 Task: Look for space in Baden, Switzerland from 1st July, 2023 to 8th July, 2023 for 2 adults, 1 child in price range Rs.15000 to Rs.20000. Place can be entire place with 1  bedroom having 1 bed and 1 bathroom. Property type can be house, flat, guest house, hotel. Amenities needed are: washing machine. Booking option can be shelf check-in. Required host language is English.
Action: Mouse moved to (418, 105)
Screenshot: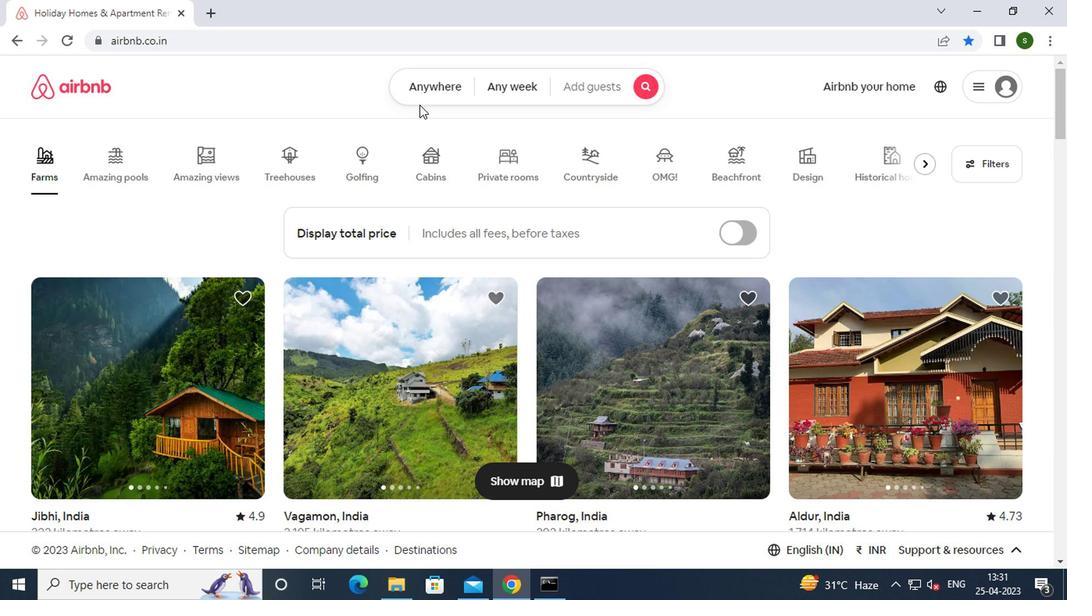 
Action: Mouse pressed left at (418, 105)
Screenshot: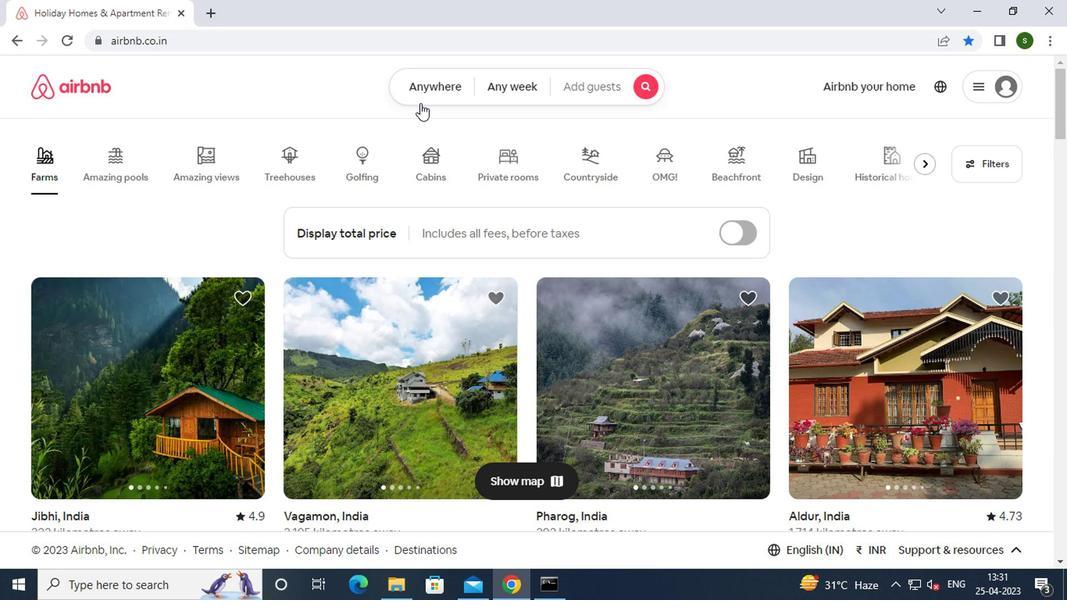 
Action: Mouse moved to (315, 151)
Screenshot: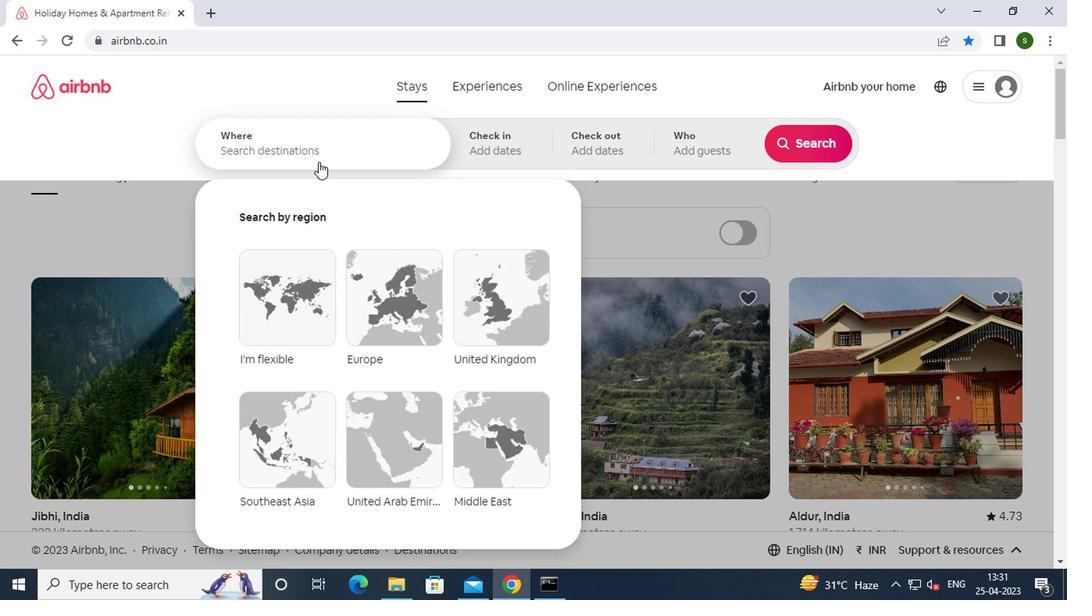 
Action: Mouse pressed left at (315, 151)
Screenshot: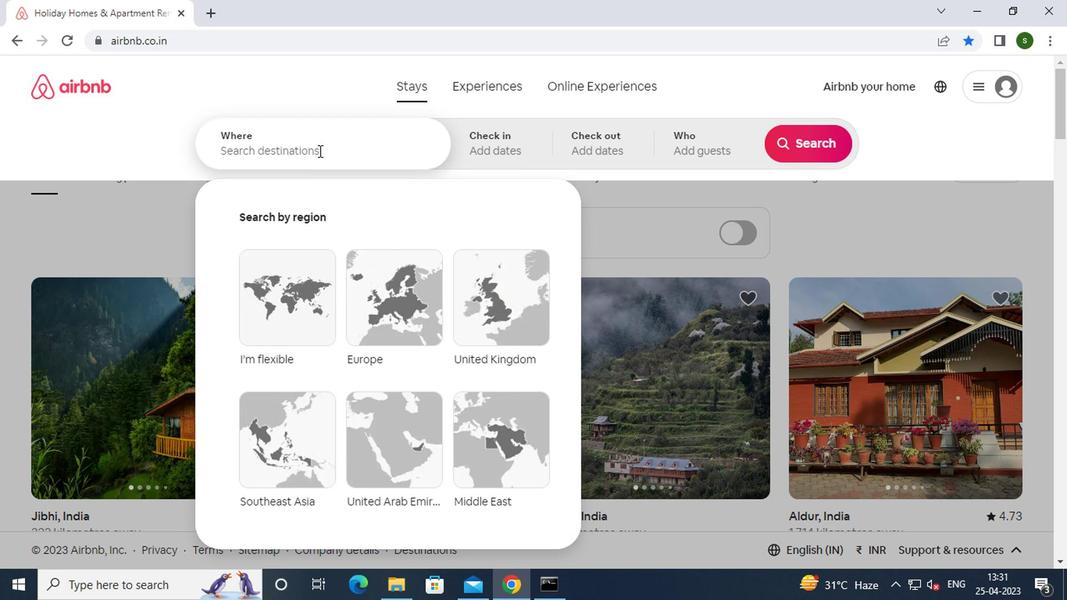 
Action: Key pressed b<Key.caps_lock>aden
Screenshot: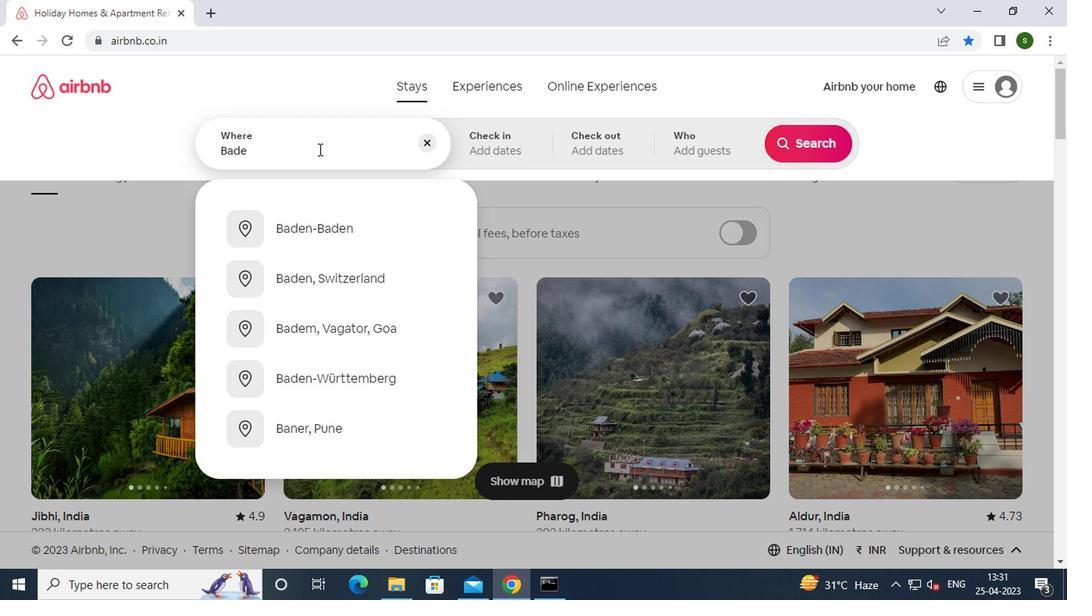 
Action: Mouse moved to (333, 269)
Screenshot: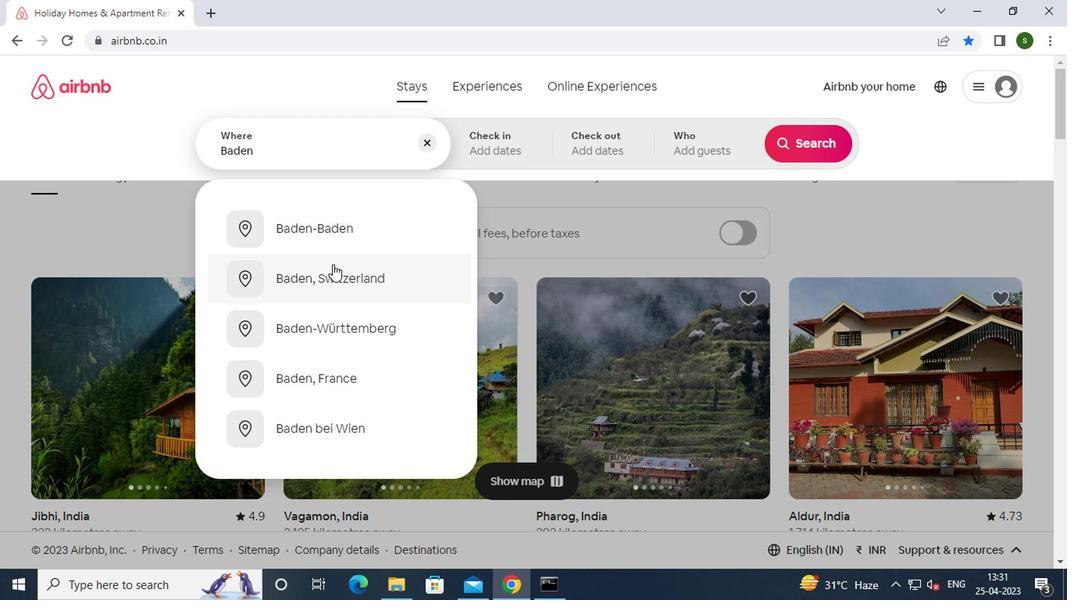 
Action: Mouse pressed left at (333, 269)
Screenshot: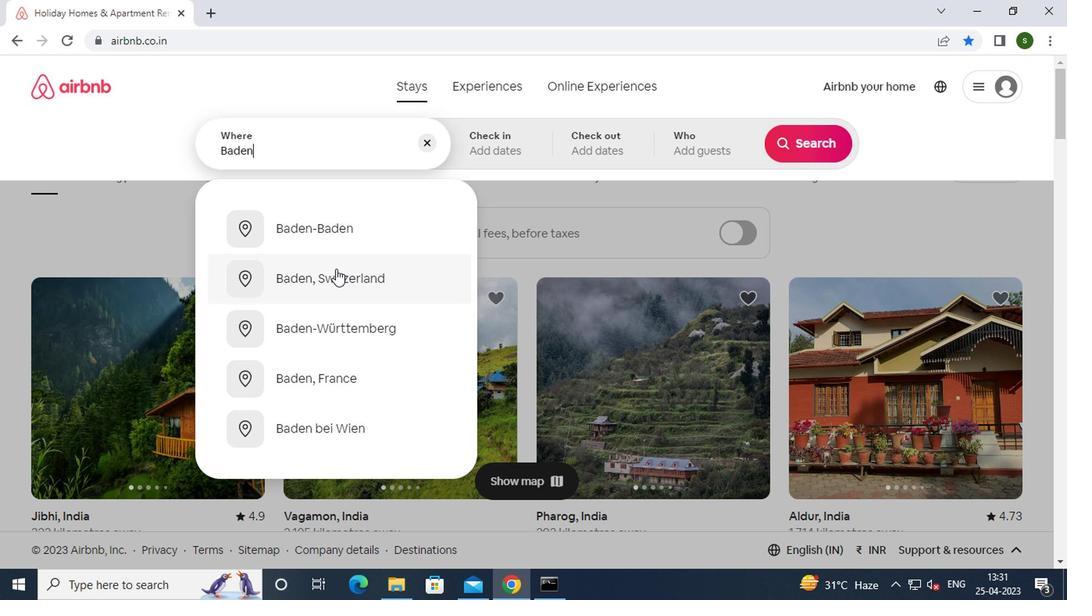 
Action: Mouse moved to (791, 265)
Screenshot: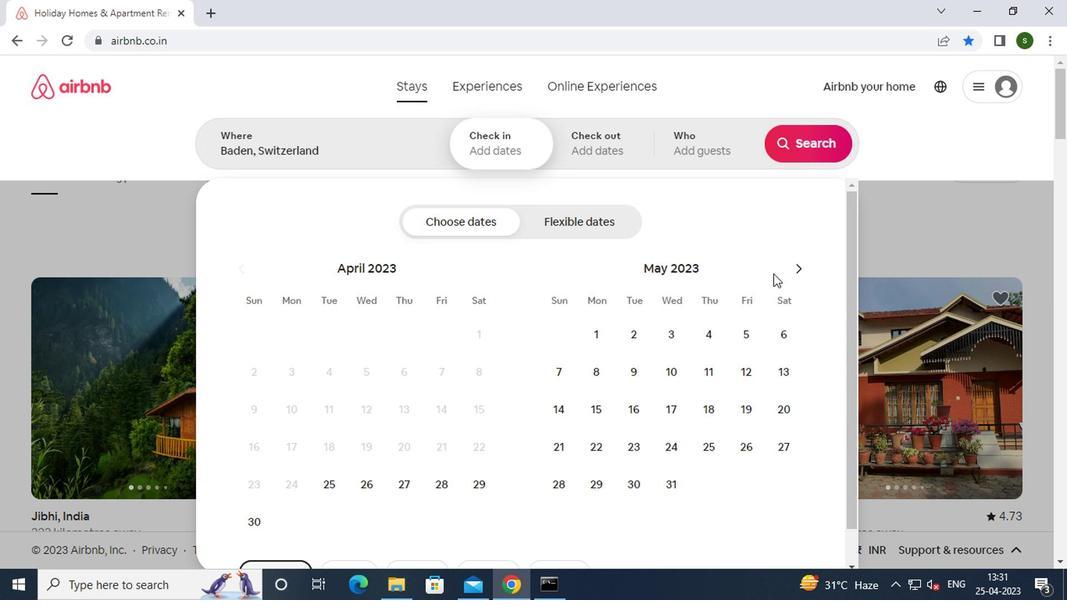 
Action: Mouse pressed left at (791, 265)
Screenshot: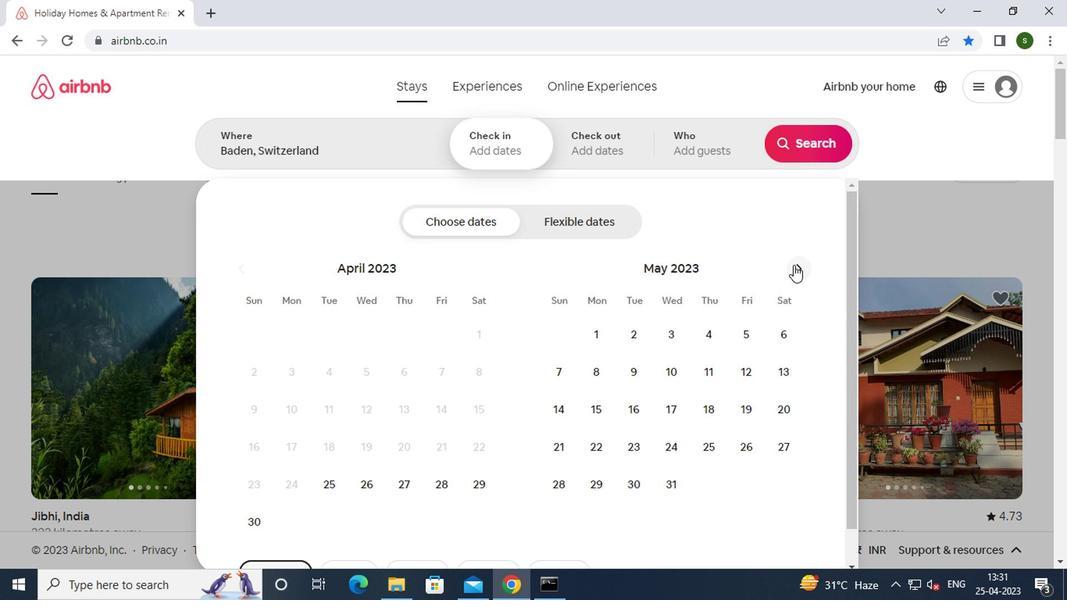 
Action: Mouse pressed left at (791, 265)
Screenshot: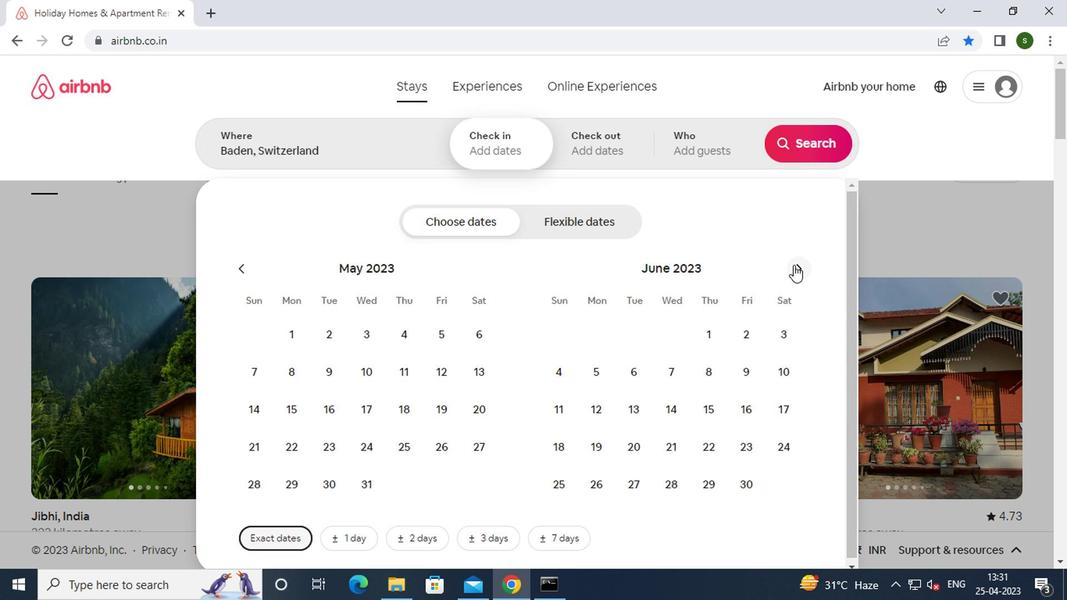 
Action: Mouse moved to (775, 330)
Screenshot: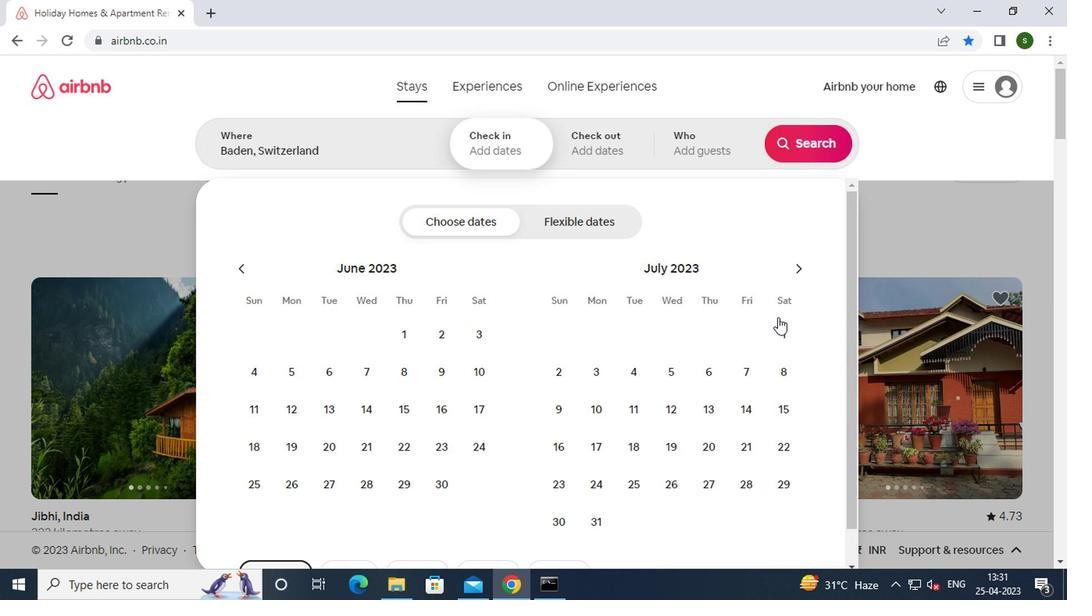 
Action: Mouse pressed left at (775, 330)
Screenshot: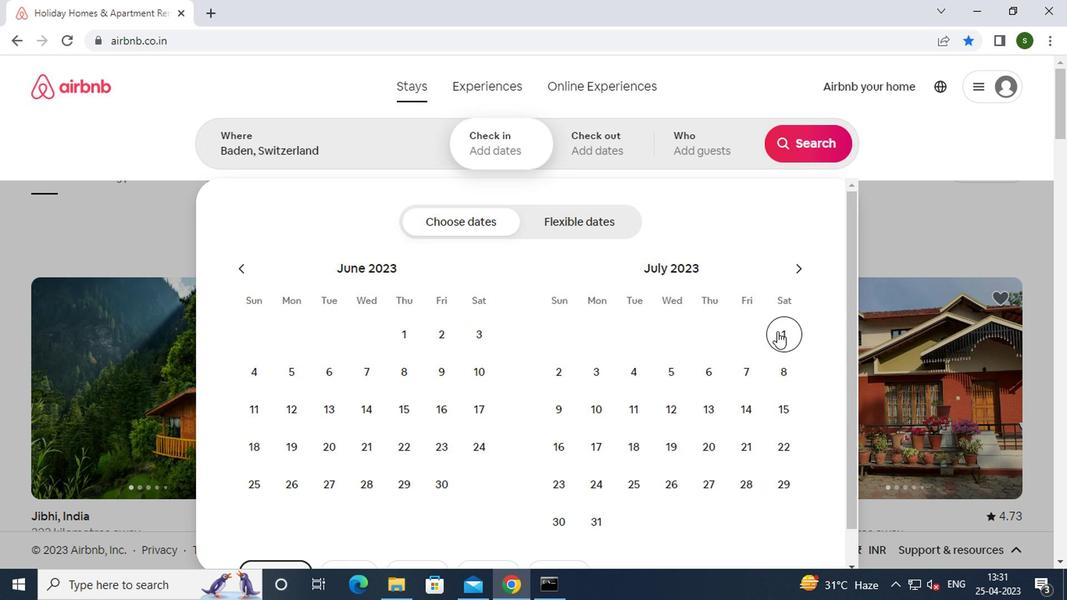 
Action: Mouse moved to (775, 360)
Screenshot: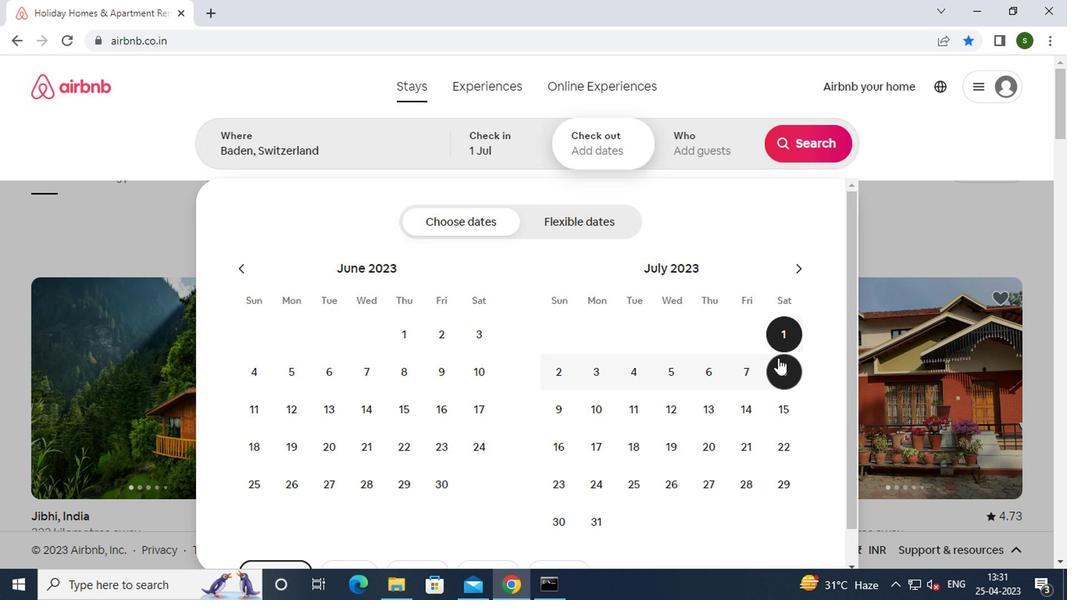 
Action: Mouse pressed left at (775, 360)
Screenshot: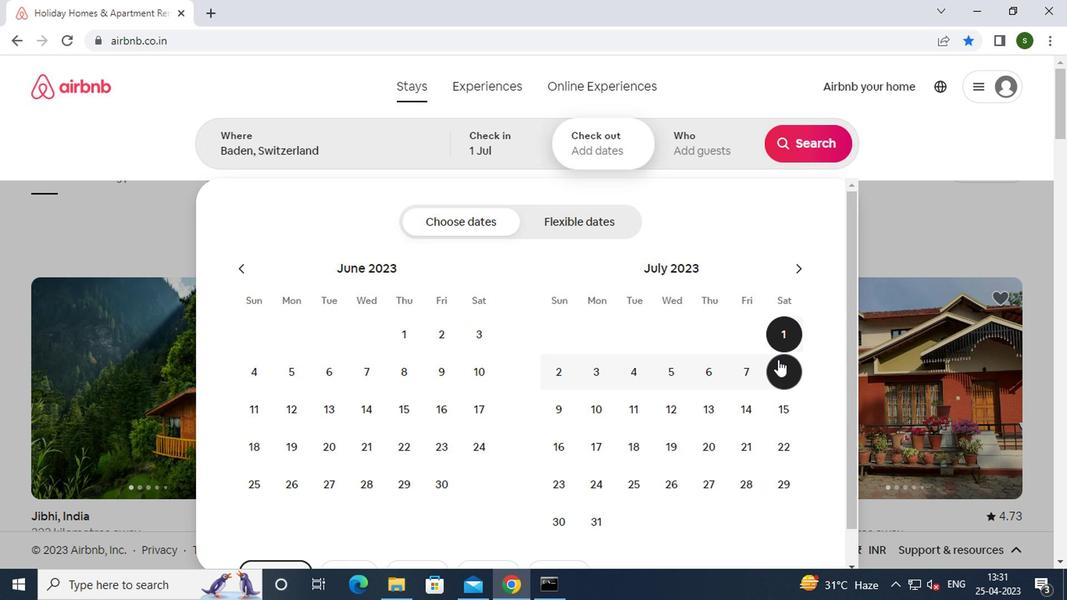 
Action: Mouse moved to (705, 161)
Screenshot: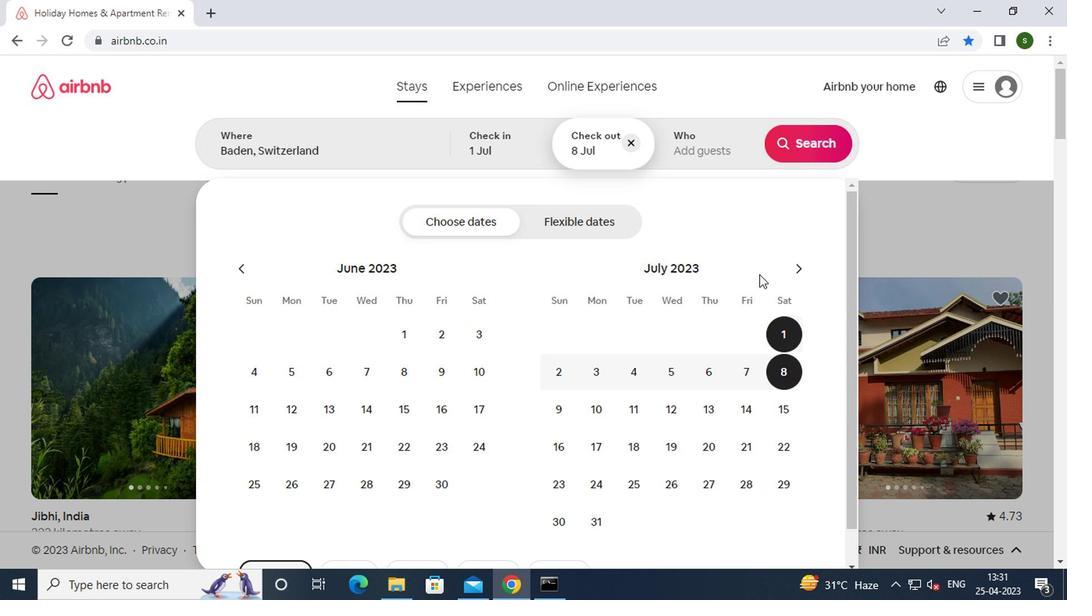 
Action: Mouse pressed left at (705, 161)
Screenshot: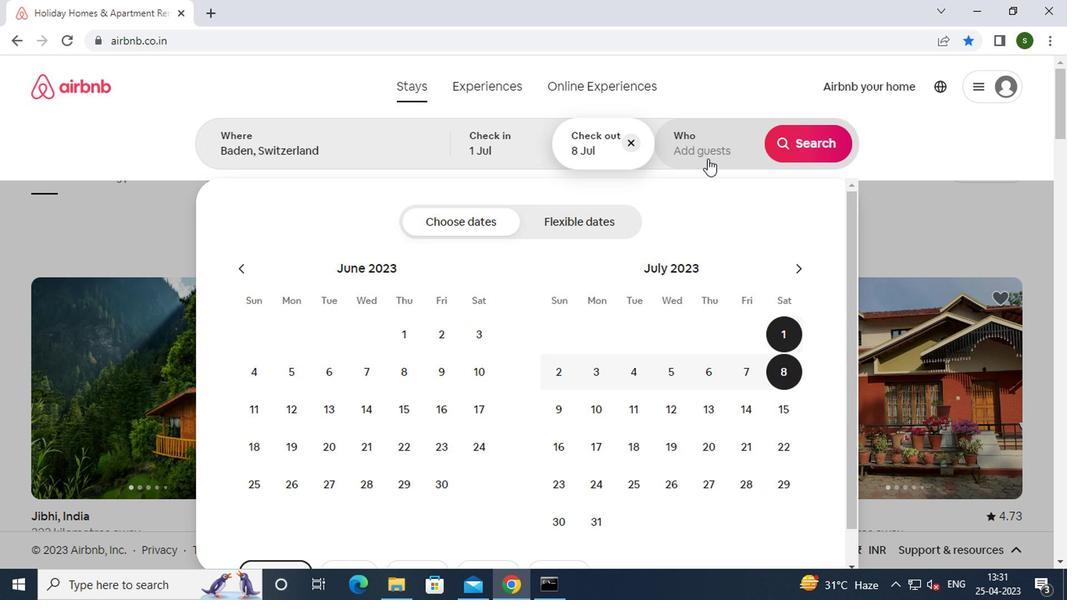 
Action: Mouse moved to (808, 224)
Screenshot: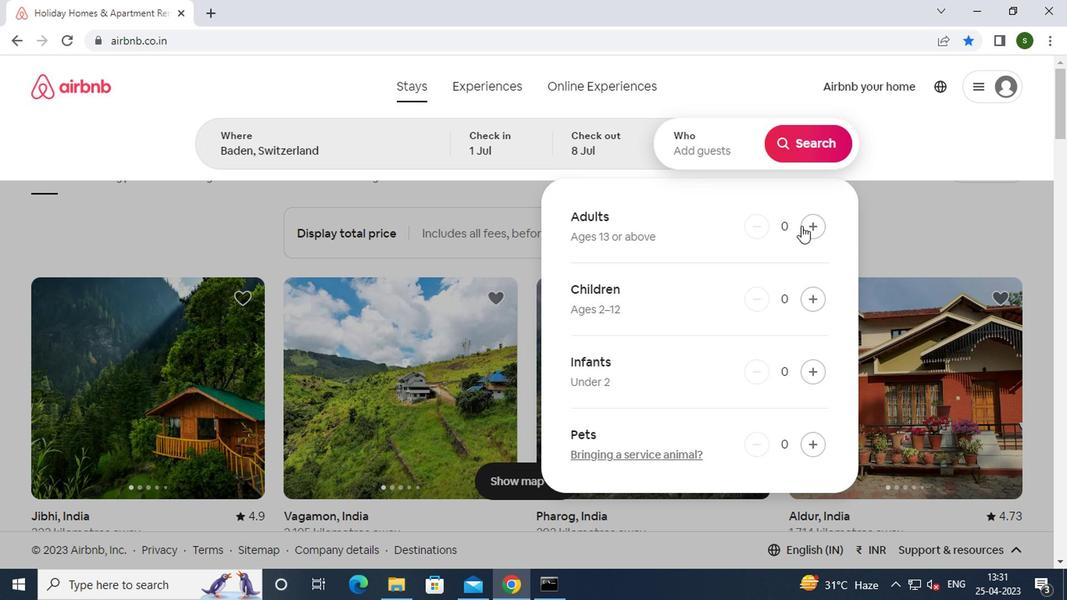 
Action: Mouse pressed left at (808, 224)
Screenshot: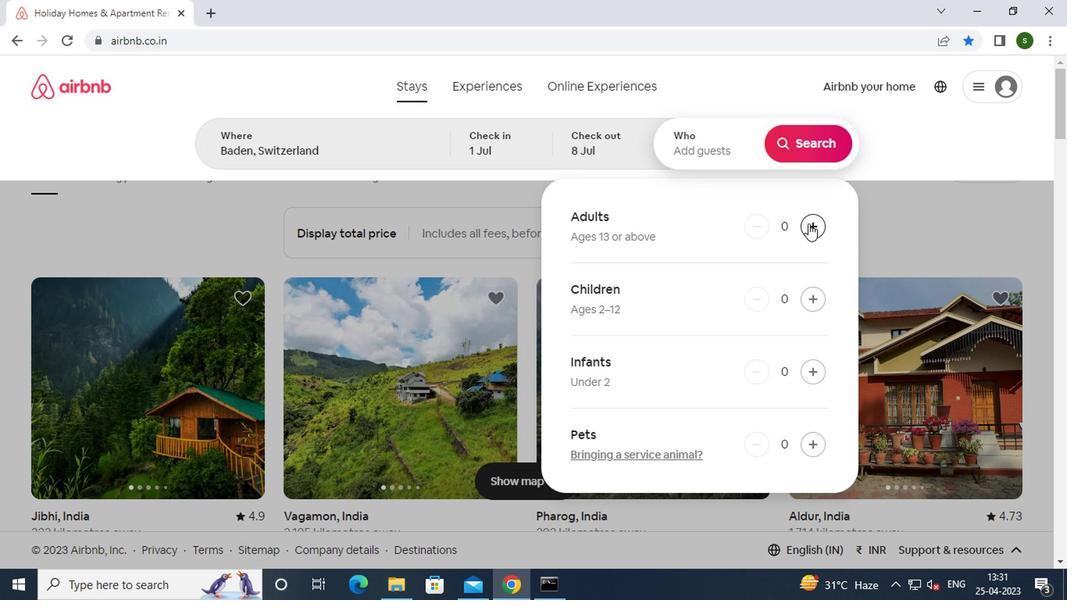 
Action: Mouse pressed left at (808, 224)
Screenshot: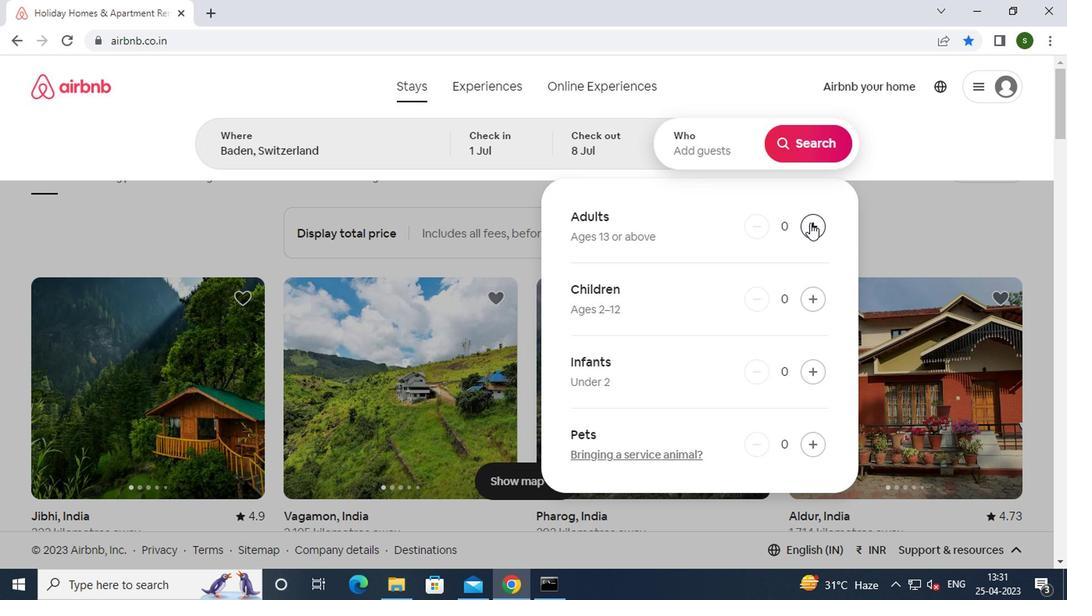
Action: Mouse moved to (816, 300)
Screenshot: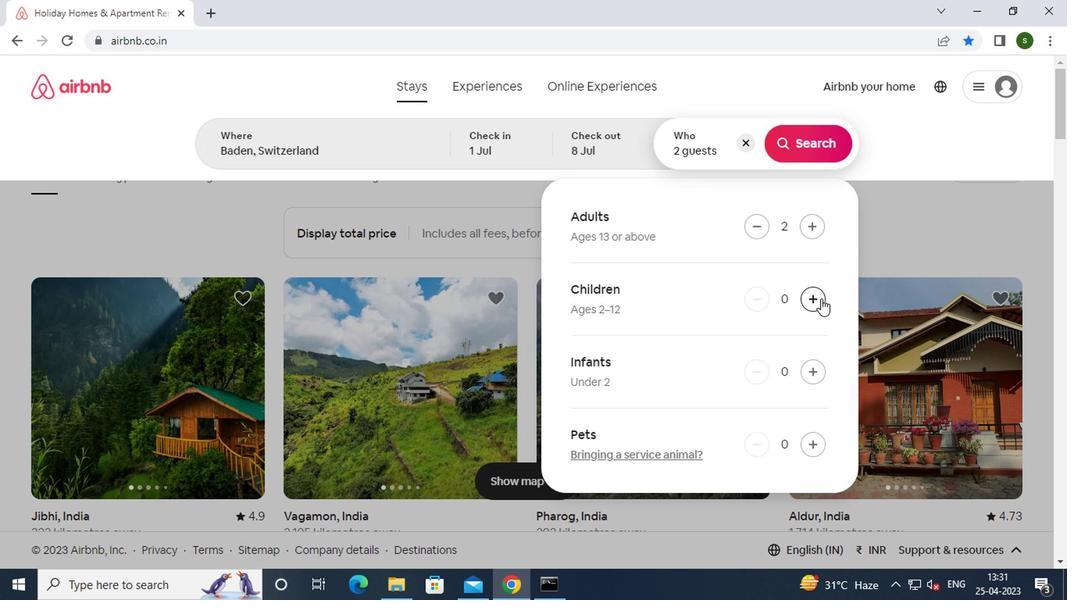 
Action: Mouse pressed left at (816, 300)
Screenshot: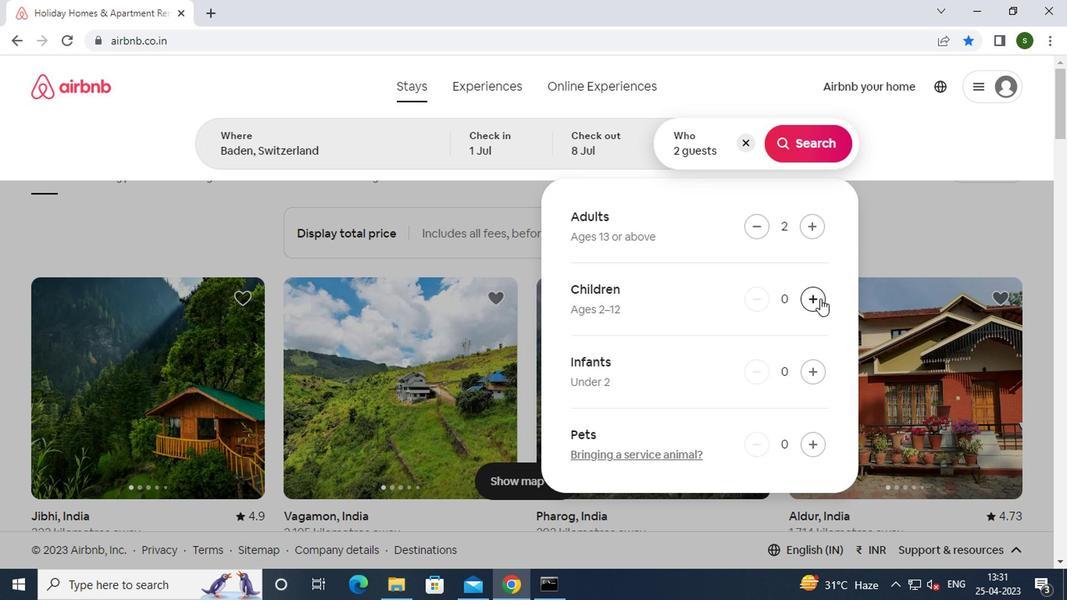 
Action: Mouse moved to (796, 145)
Screenshot: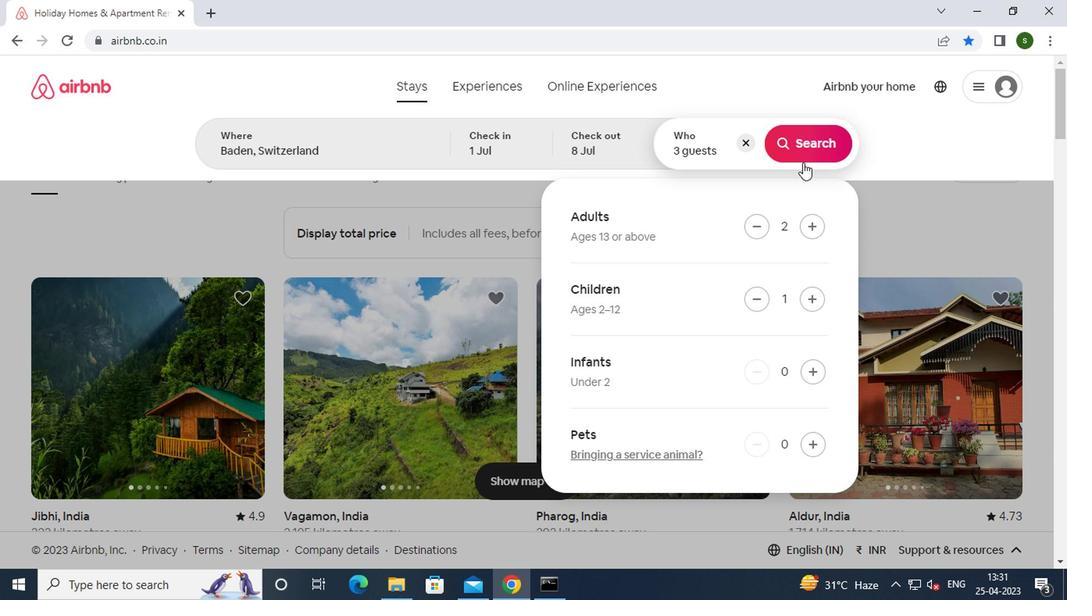 
Action: Mouse pressed left at (796, 145)
Screenshot: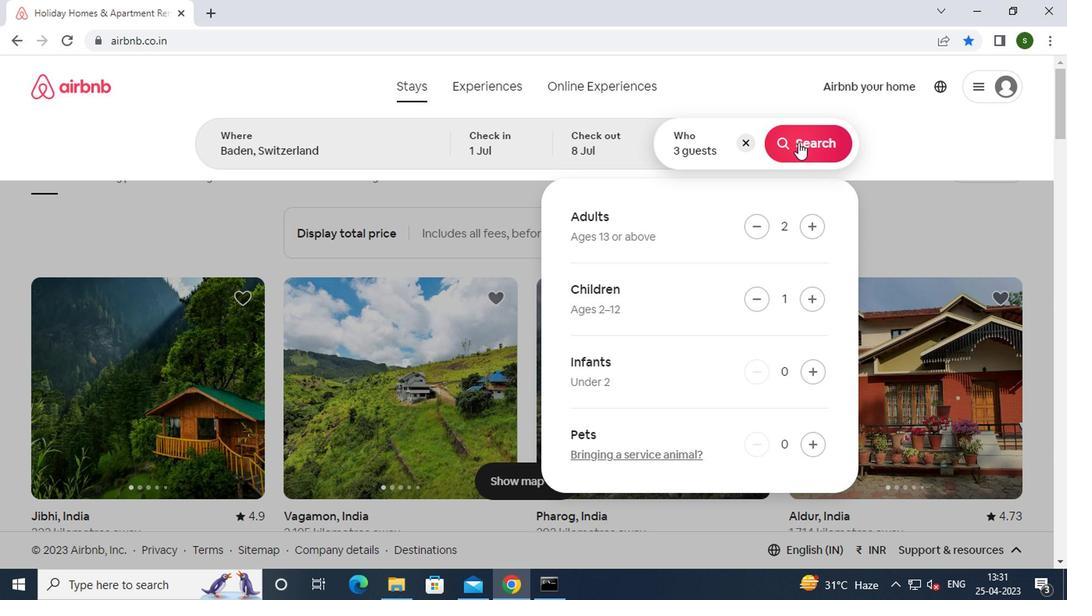 
Action: Mouse moved to (993, 153)
Screenshot: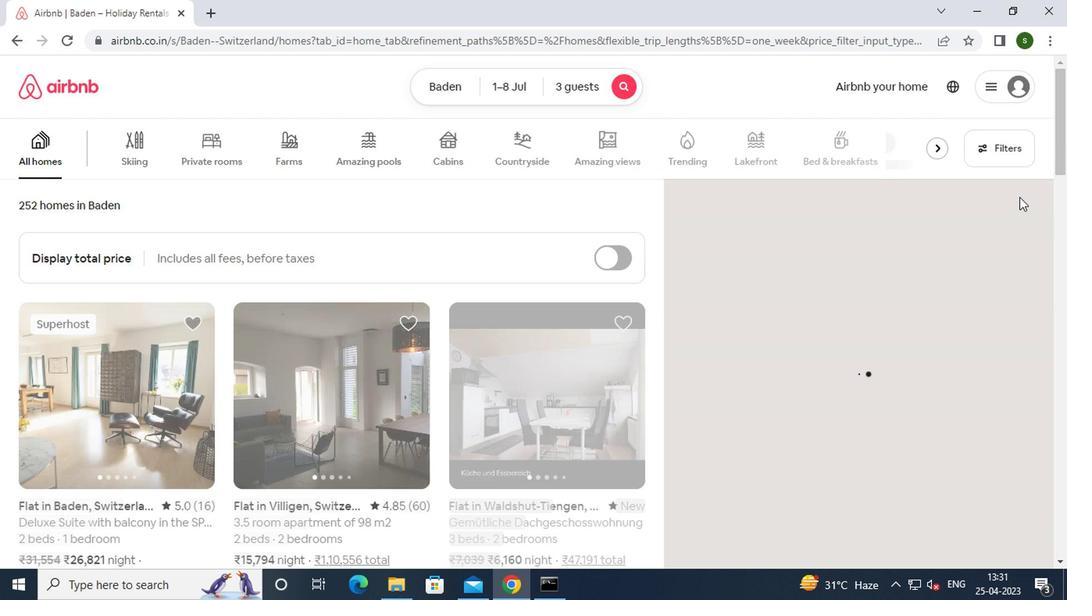 
Action: Mouse pressed left at (993, 153)
Screenshot: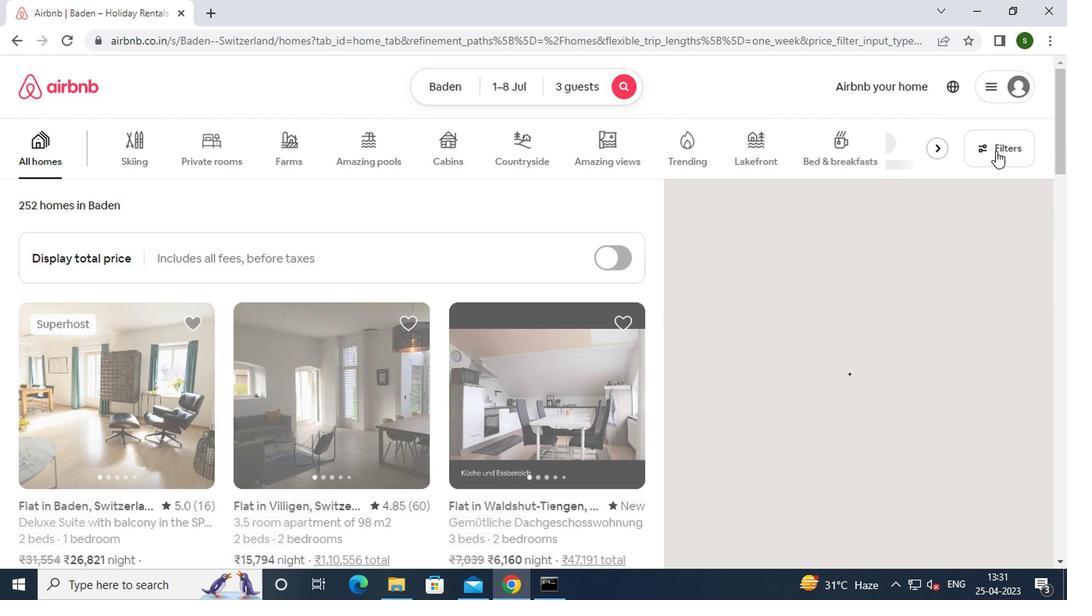 
Action: Mouse moved to (382, 344)
Screenshot: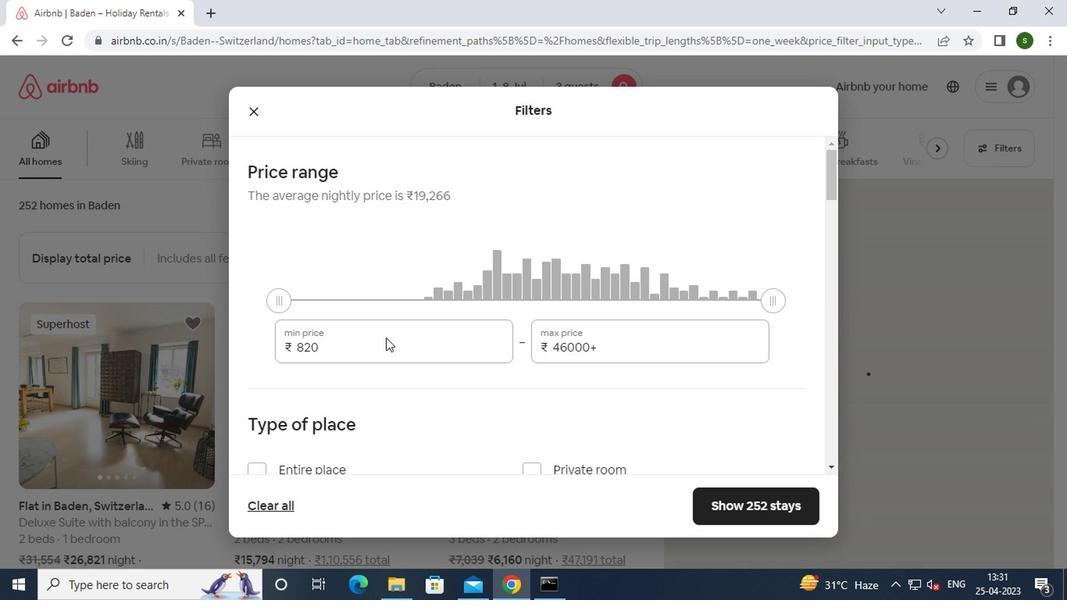 
Action: Mouse pressed left at (382, 344)
Screenshot: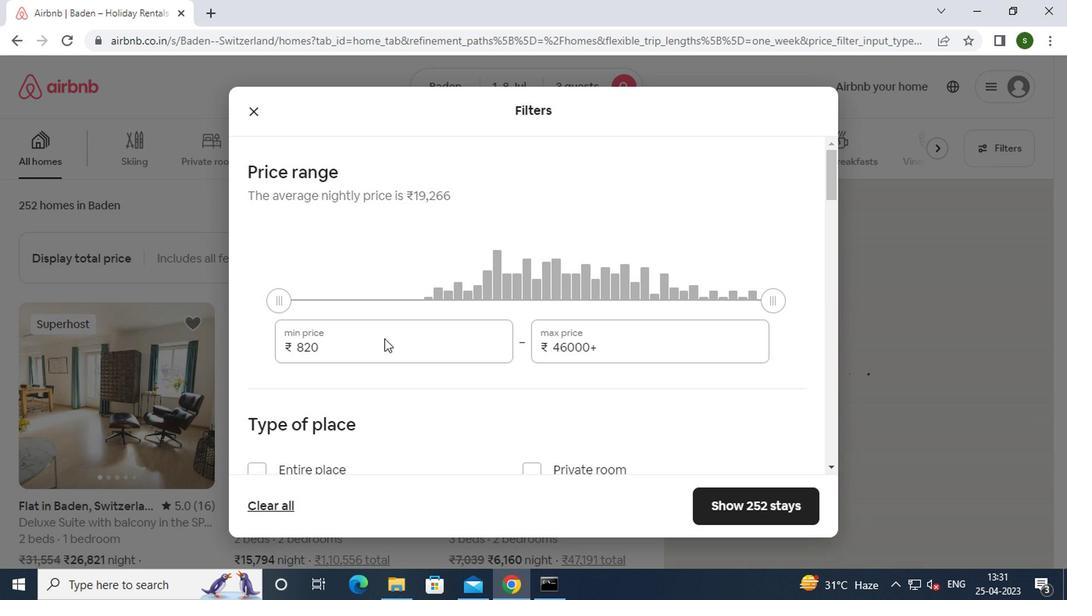 
Action: Key pressed <Key.backspace><Key.backspace><Key.backspace>15000
Screenshot: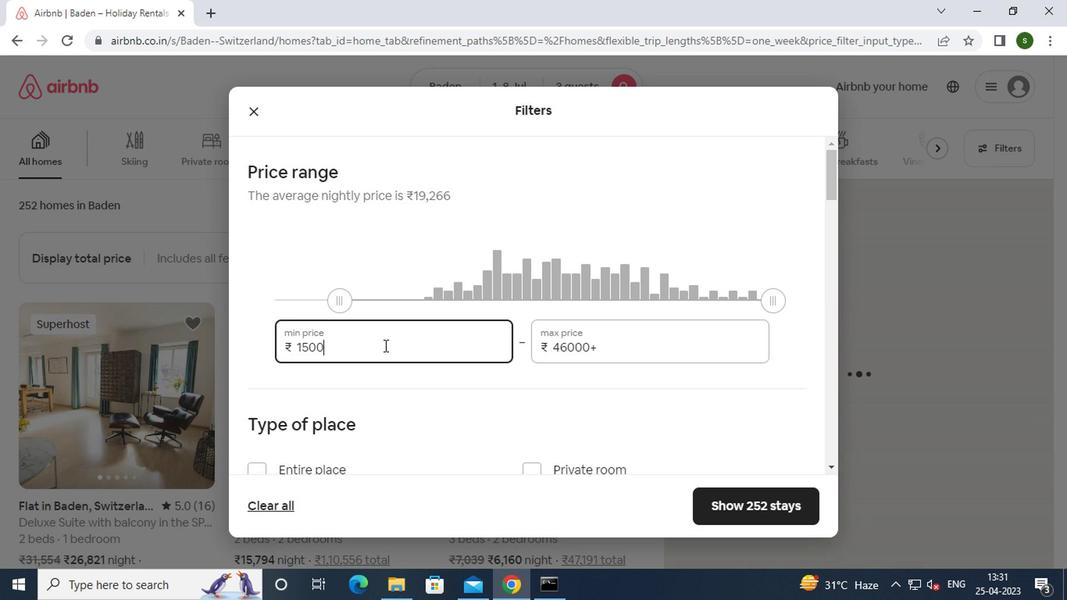 
Action: Mouse moved to (604, 351)
Screenshot: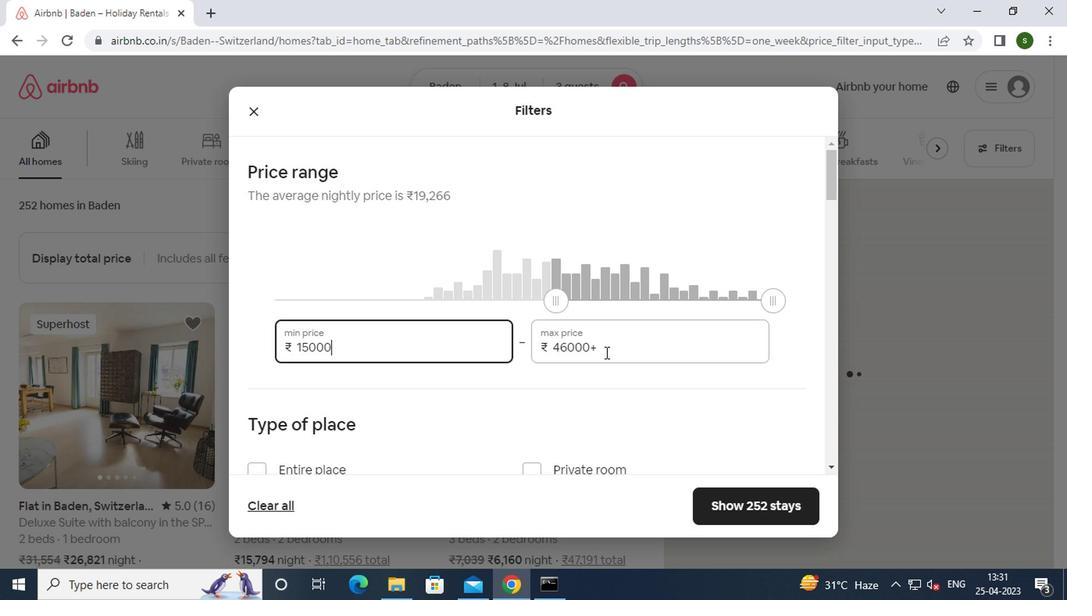 
Action: Mouse pressed left at (604, 351)
Screenshot: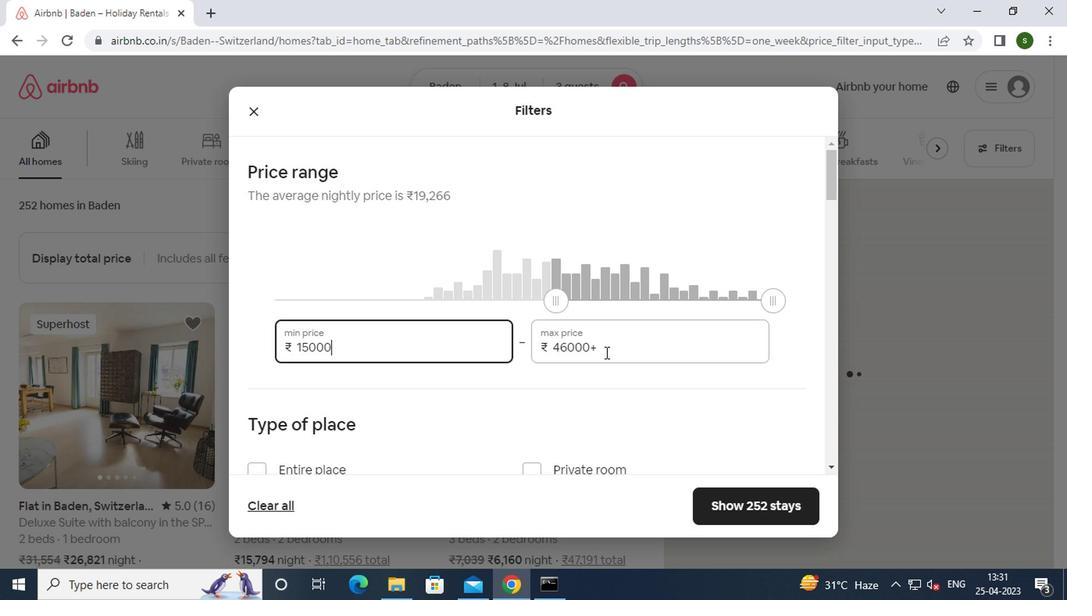 
Action: Key pressed <Key.backspace><Key.backspace><Key.backspace><Key.backspace><Key.backspace><Key.backspace><Key.backspace><Key.backspace><Key.backspace><Key.backspace><Key.backspace><Key.backspace>20000
Screenshot: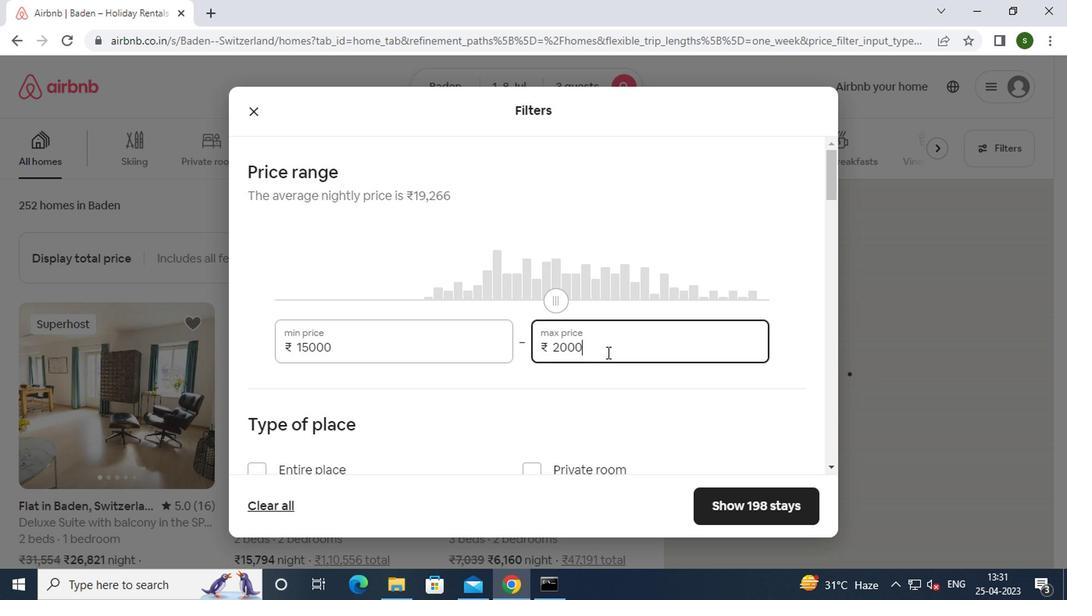 
Action: Mouse moved to (466, 357)
Screenshot: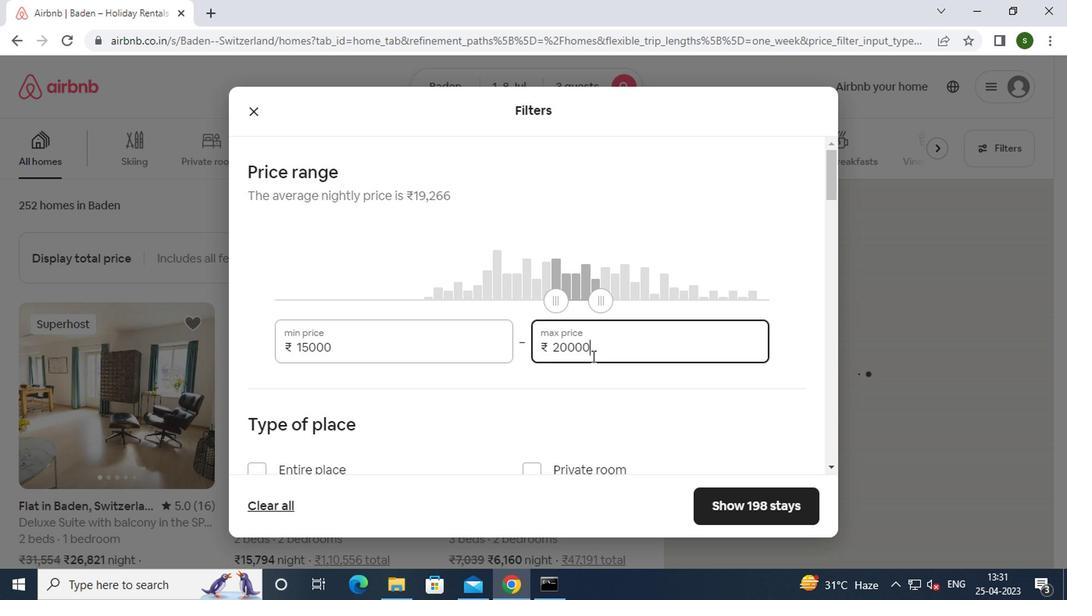 
Action: Mouse scrolled (466, 357) with delta (0, 0)
Screenshot: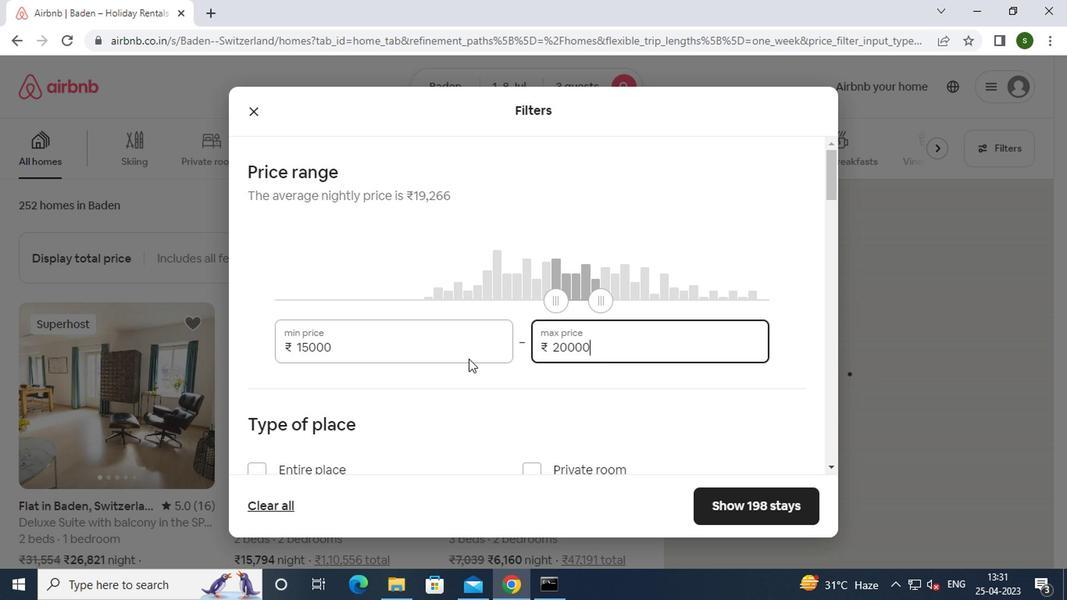 
Action: Mouse scrolled (466, 357) with delta (0, 0)
Screenshot: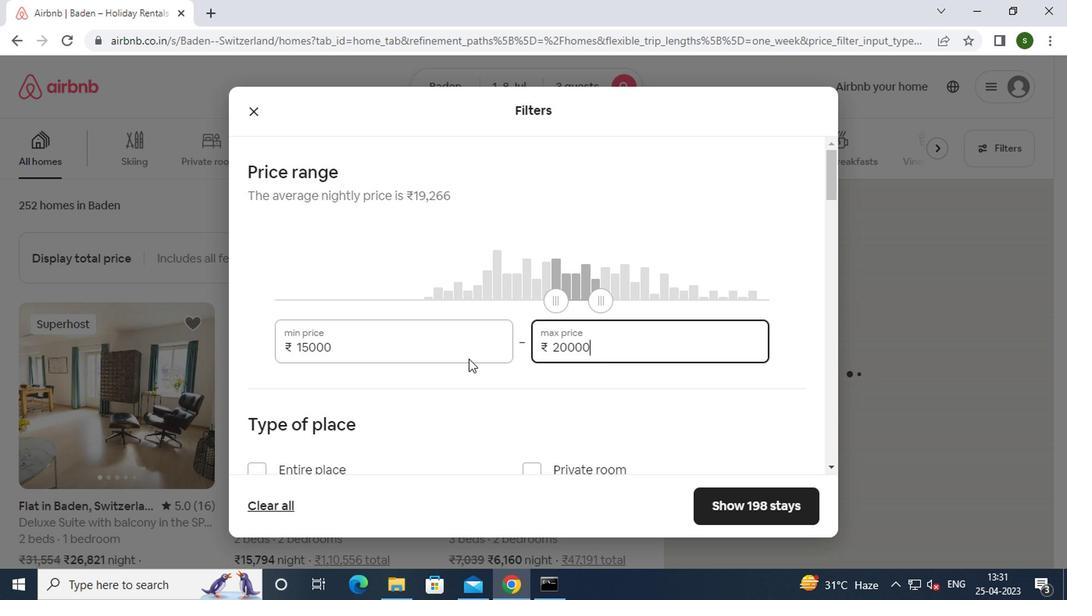 
Action: Mouse moved to (275, 310)
Screenshot: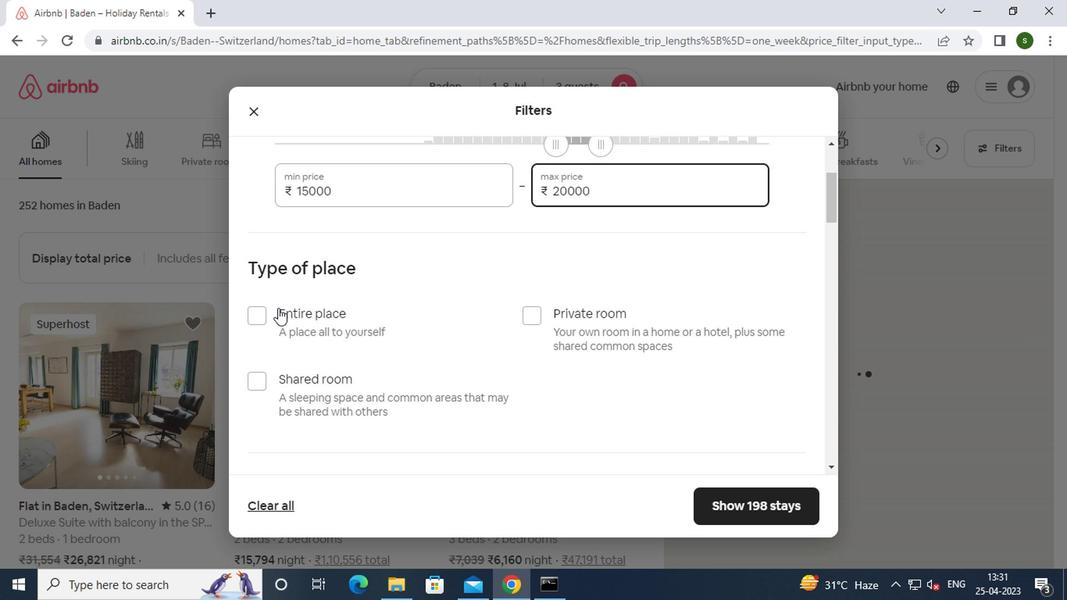 
Action: Mouse pressed left at (275, 310)
Screenshot: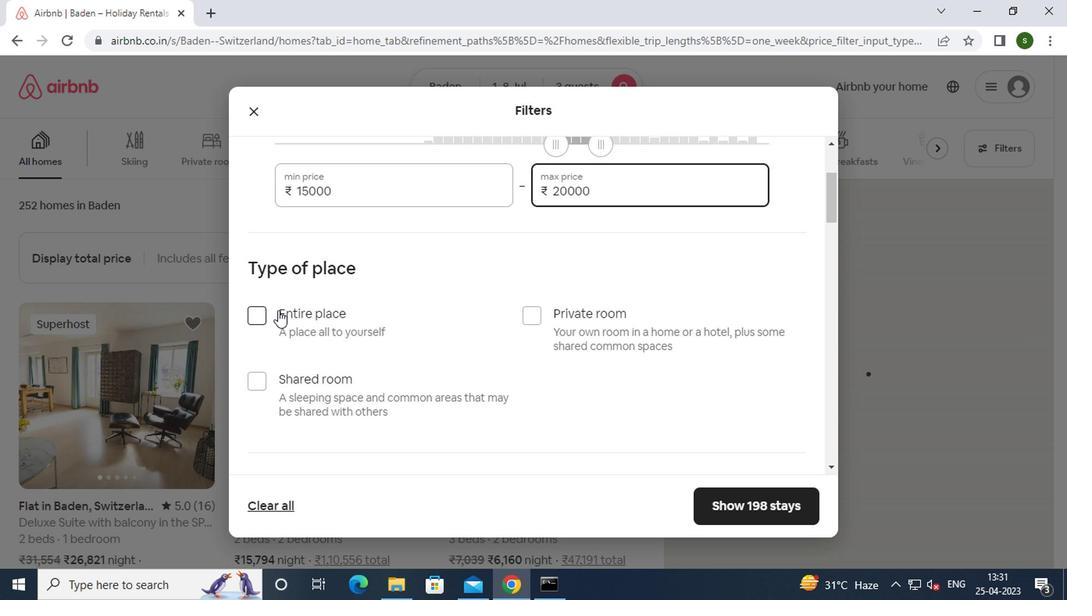 
Action: Mouse moved to (345, 324)
Screenshot: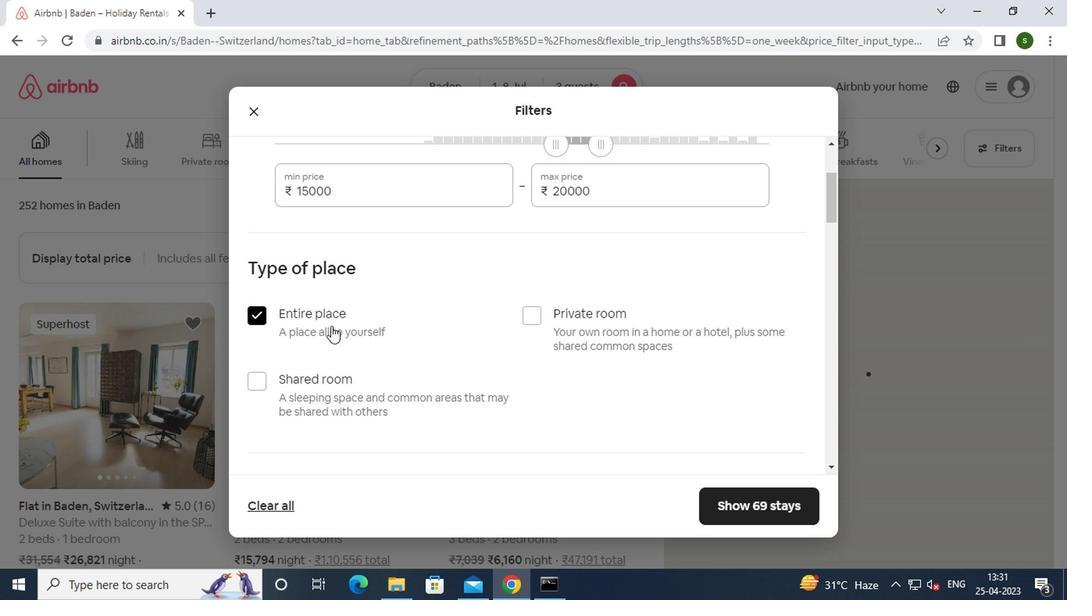 
Action: Mouse scrolled (345, 323) with delta (0, -1)
Screenshot: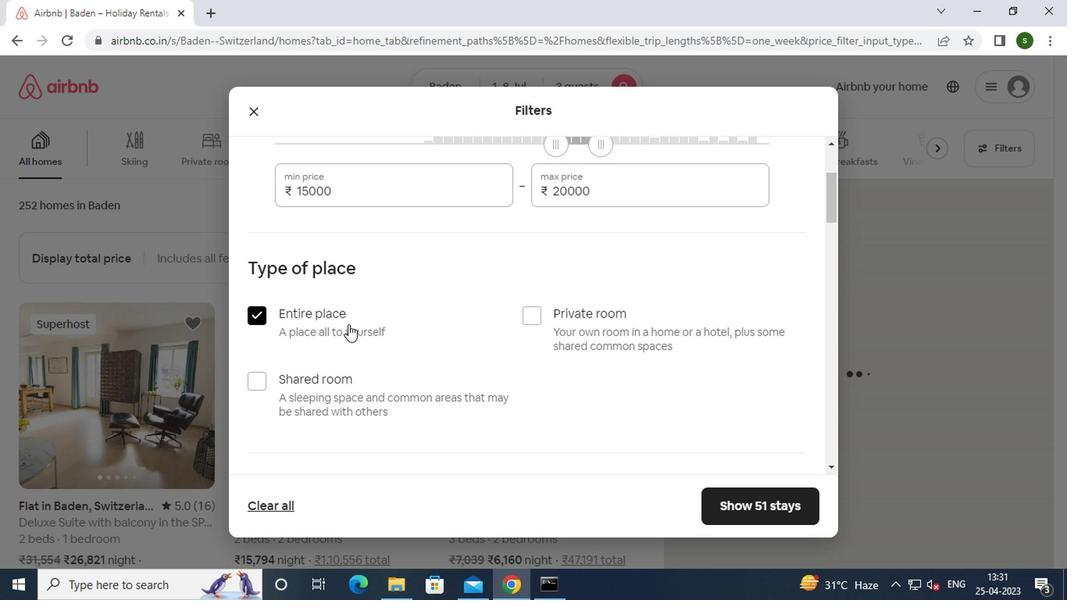 
Action: Mouse scrolled (345, 323) with delta (0, -1)
Screenshot: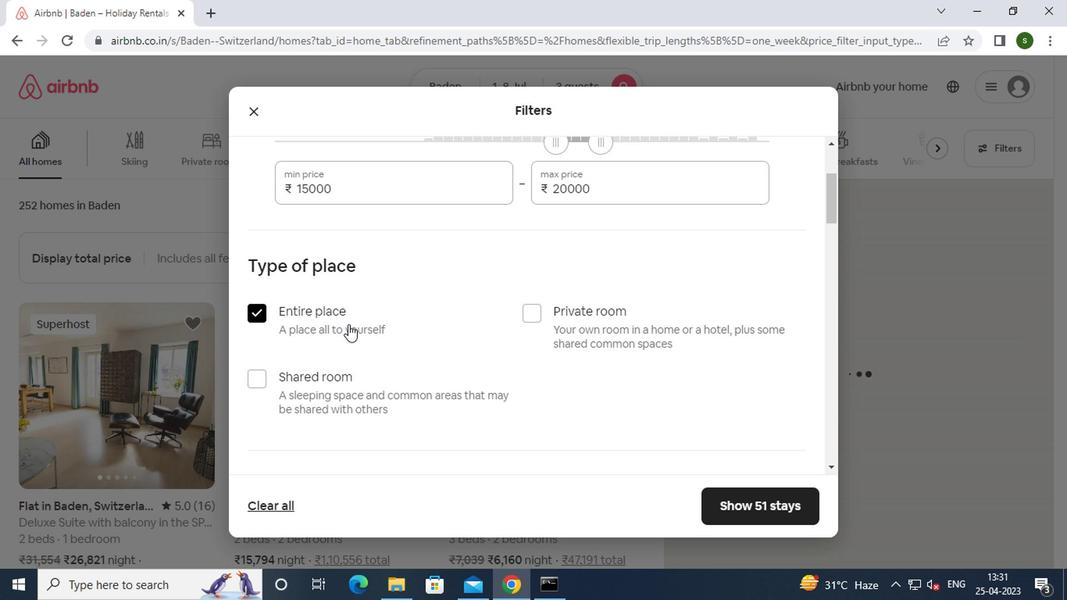 
Action: Mouse scrolled (345, 323) with delta (0, -1)
Screenshot: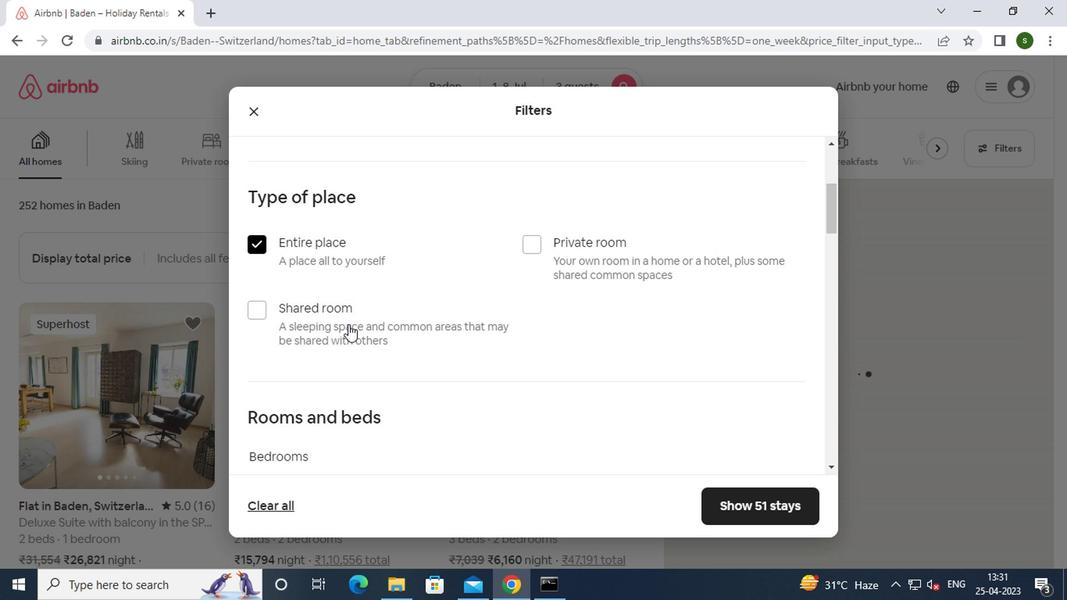 
Action: Mouse scrolled (345, 323) with delta (0, -1)
Screenshot: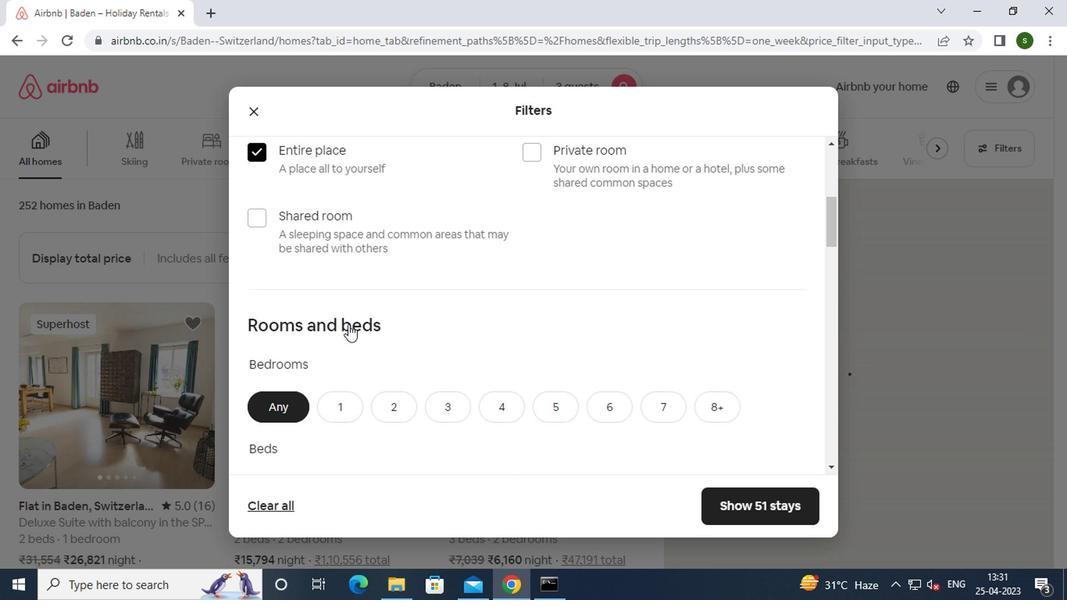 
Action: Mouse moved to (339, 266)
Screenshot: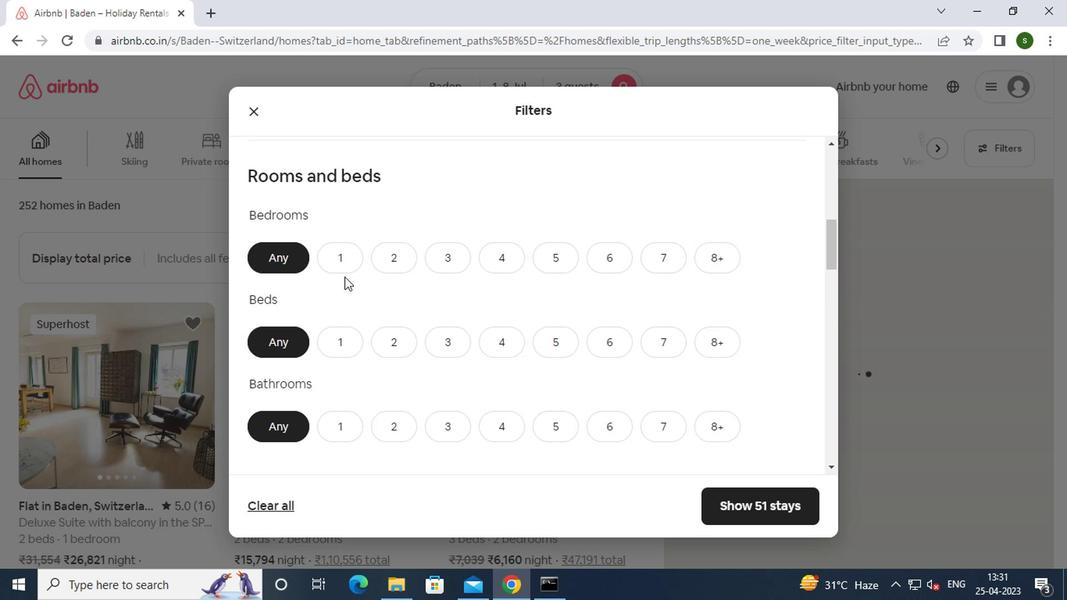 
Action: Mouse pressed left at (339, 266)
Screenshot: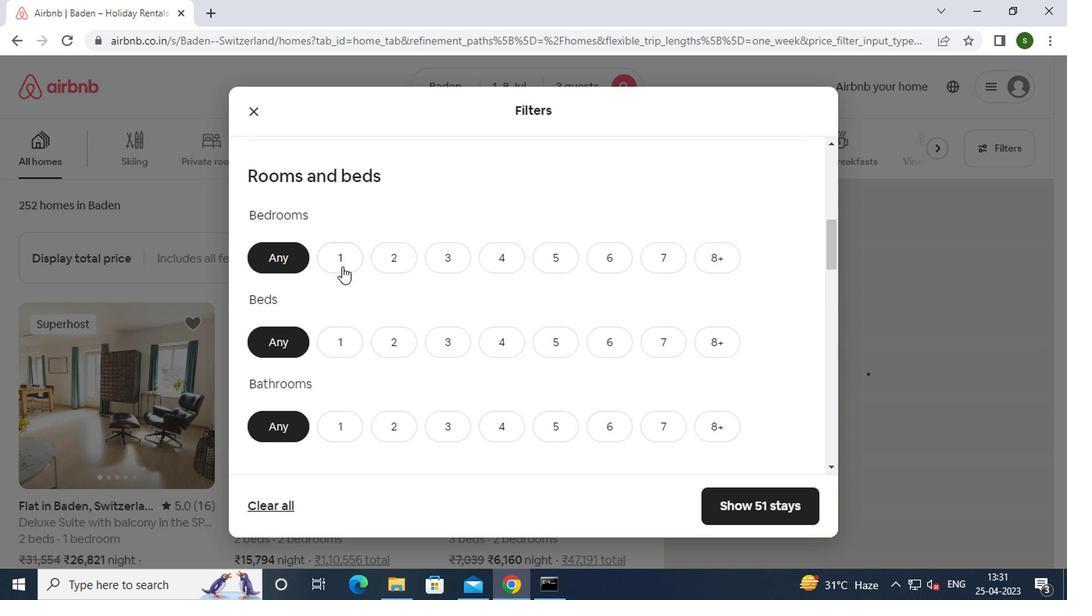 
Action: Mouse moved to (344, 338)
Screenshot: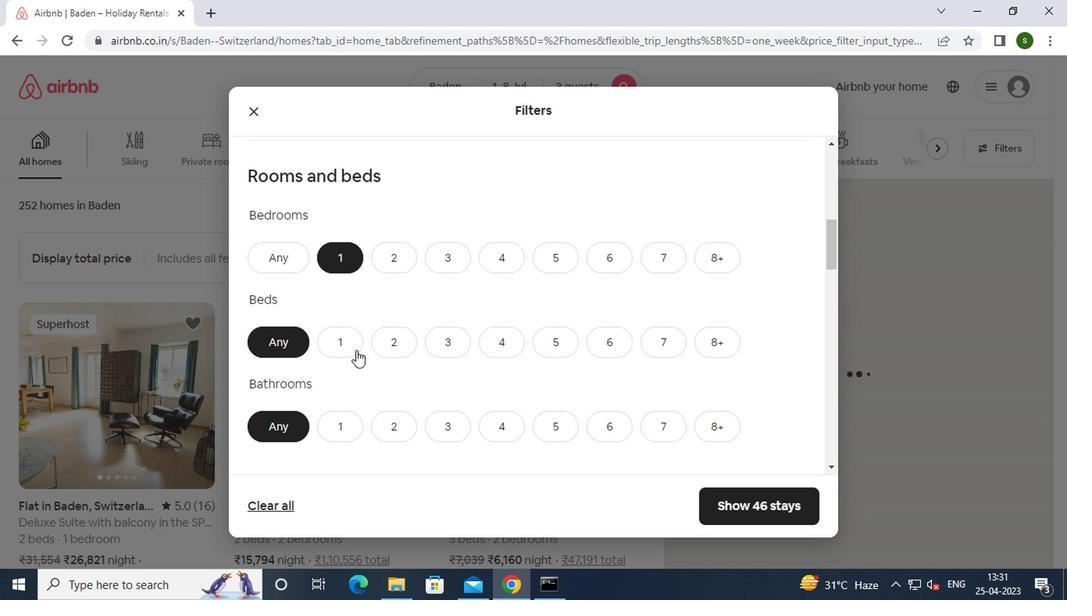 
Action: Mouse pressed left at (344, 338)
Screenshot: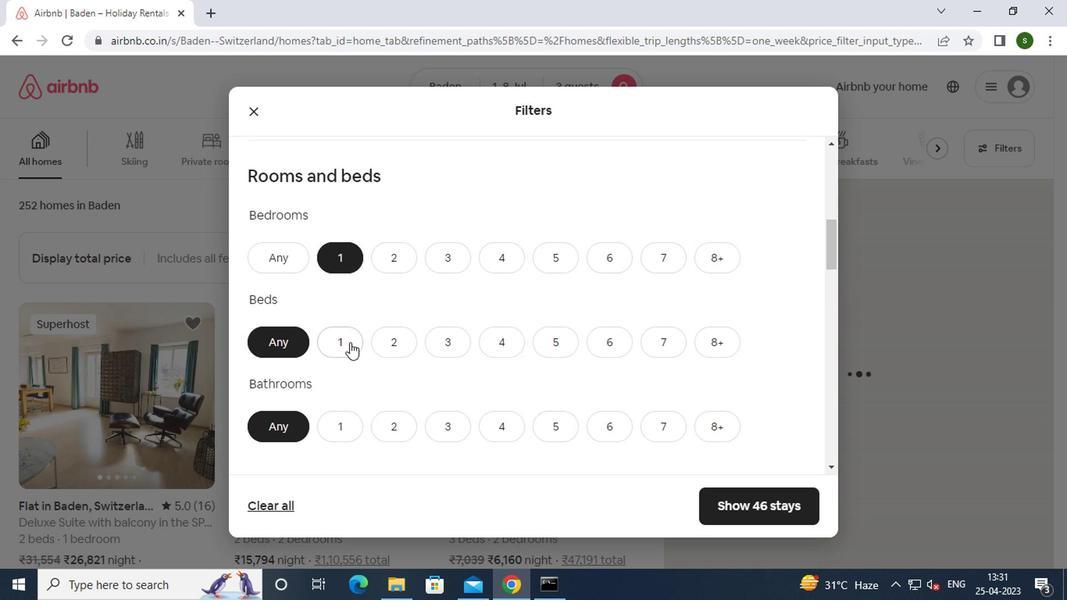 
Action: Mouse moved to (352, 427)
Screenshot: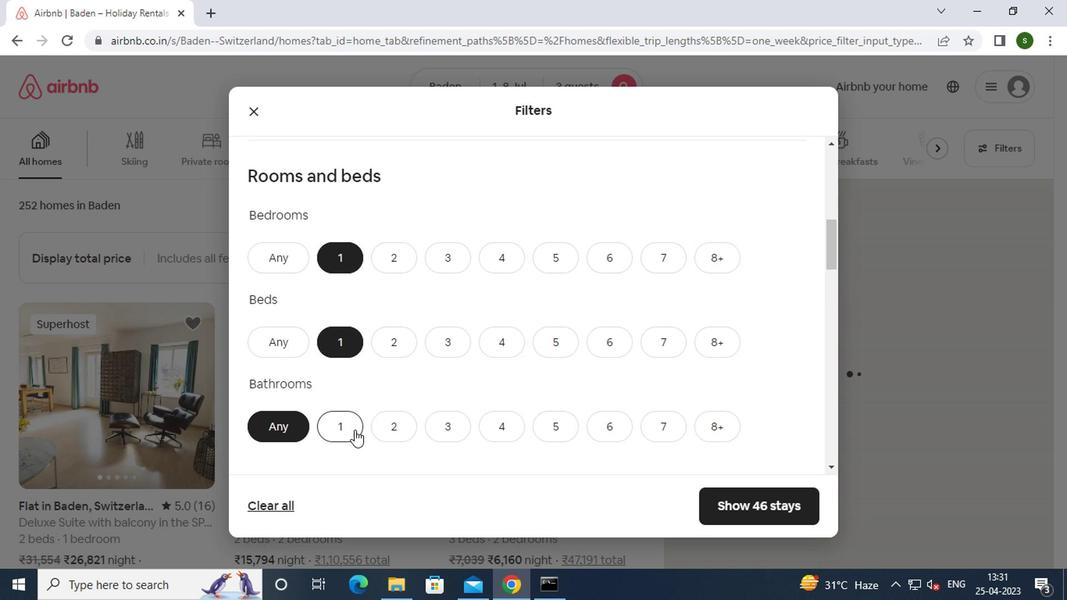 
Action: Mouse pressed left at (352, 427)
Screenshot: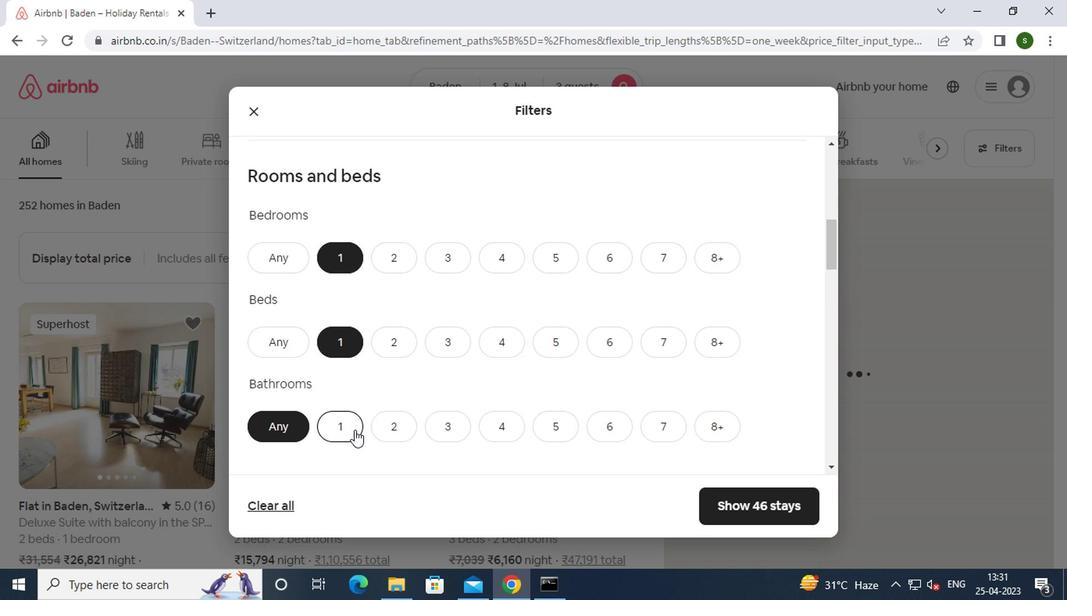 
Action: Mouse moved to (396, 358)
Screenshot: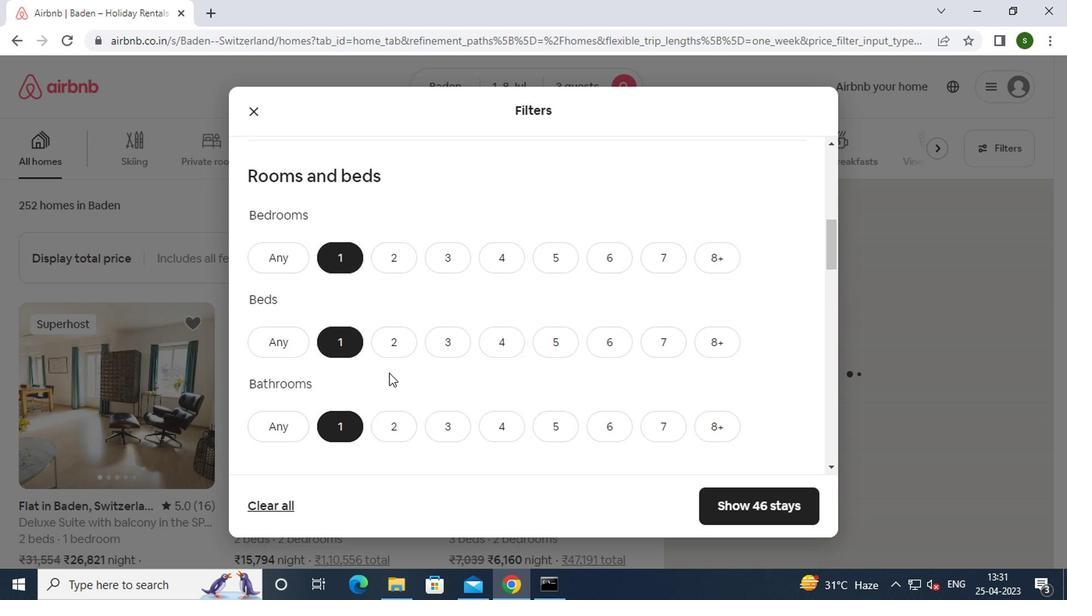 
Action: Mouse scrolled (396, 357) with delta (0, -1)
Screenshot: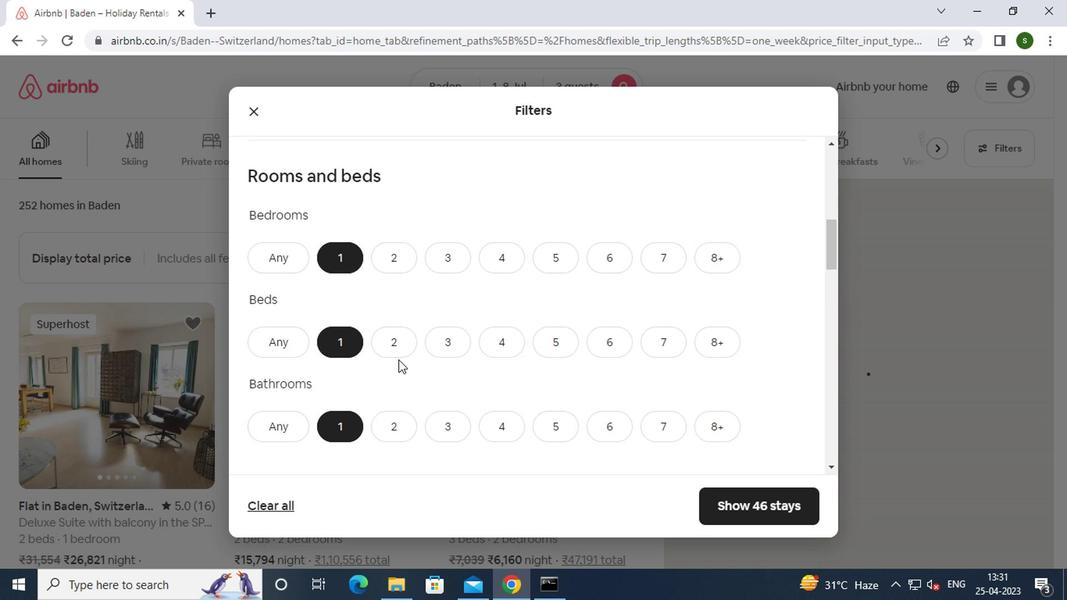 
Action: Mouse scrolled (396, 357) with delta (0, -1)
Screenshot: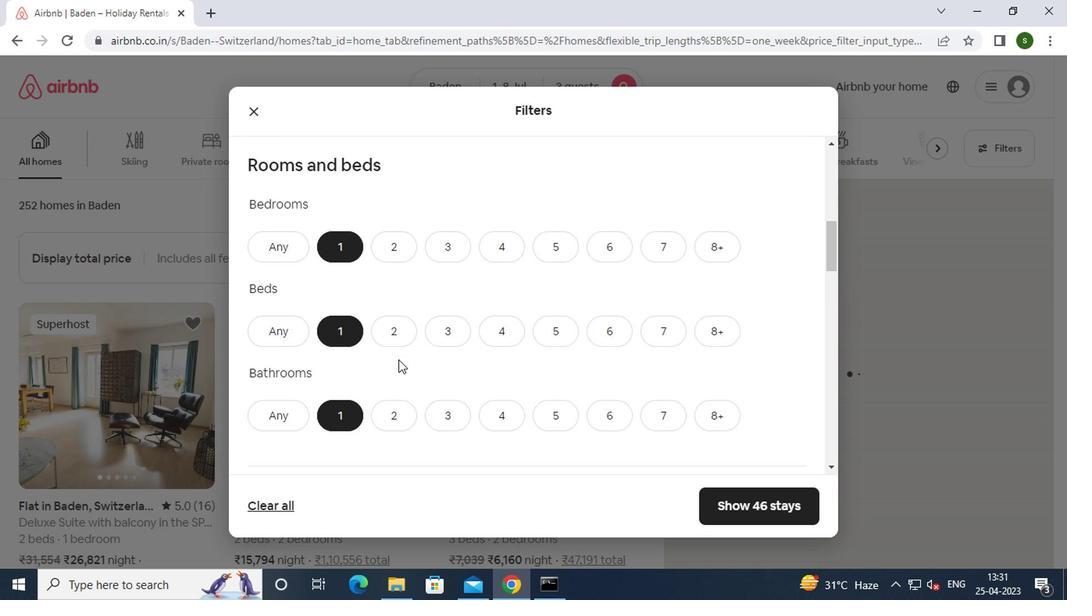 
Action: Mouse scrolled (396, 357) with delta (0, -1)
Screenshot: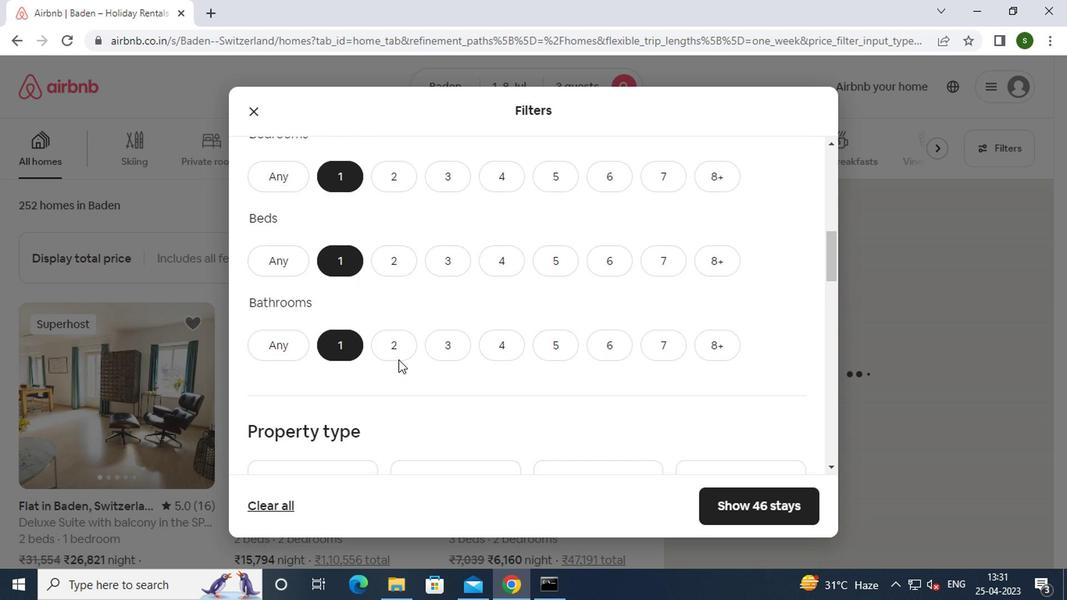 
Action: Mouse moved to (334, 363)
Screenshot: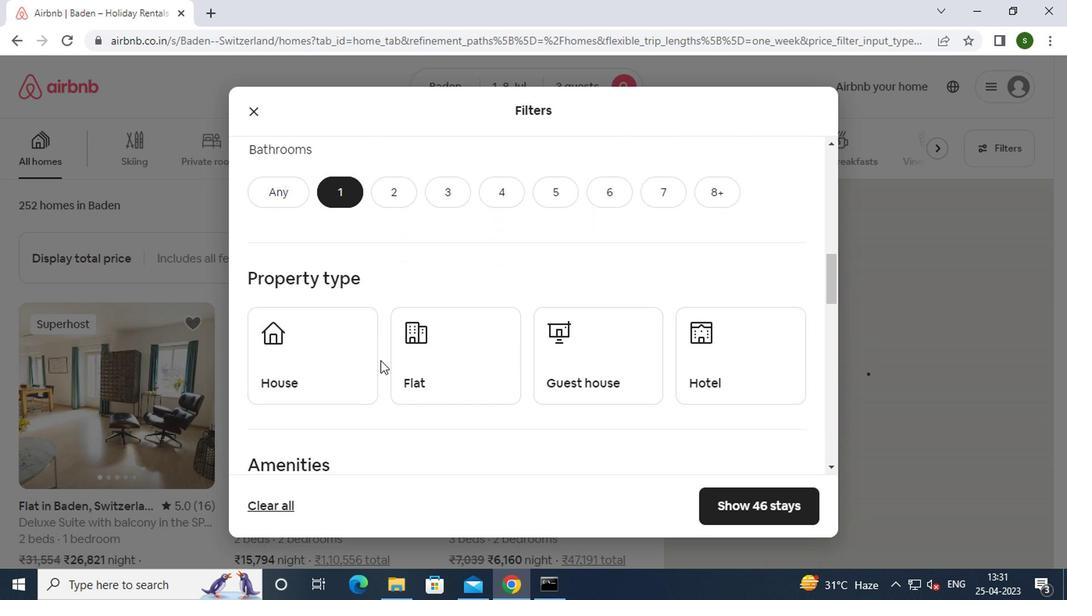 
Action: Mouse pressed left at (334, 363)
Screenshot: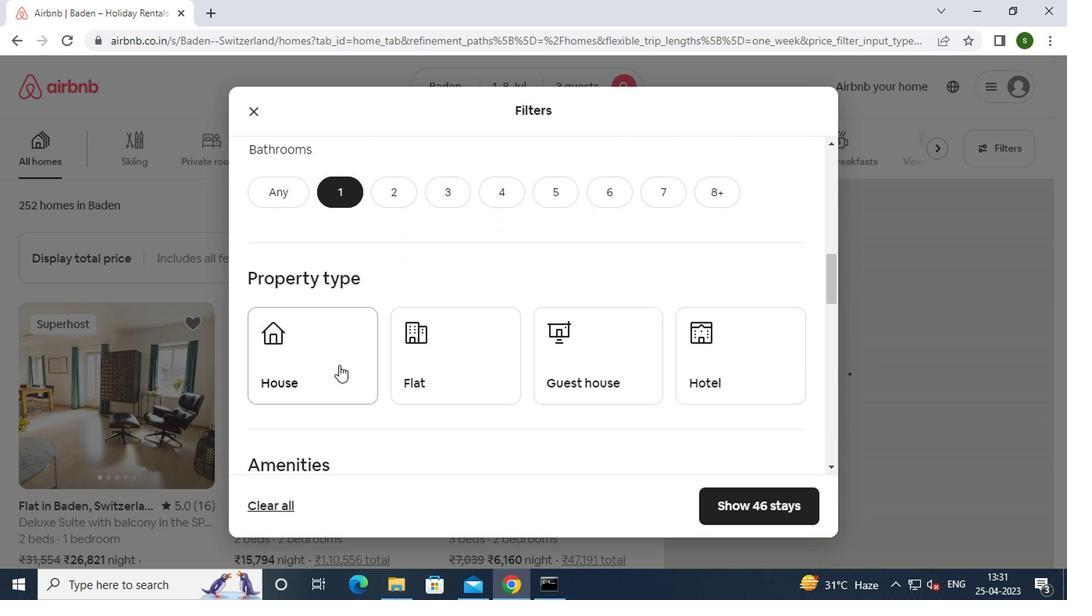 
Action: Mouse moved to (422, 369)
Screenshot: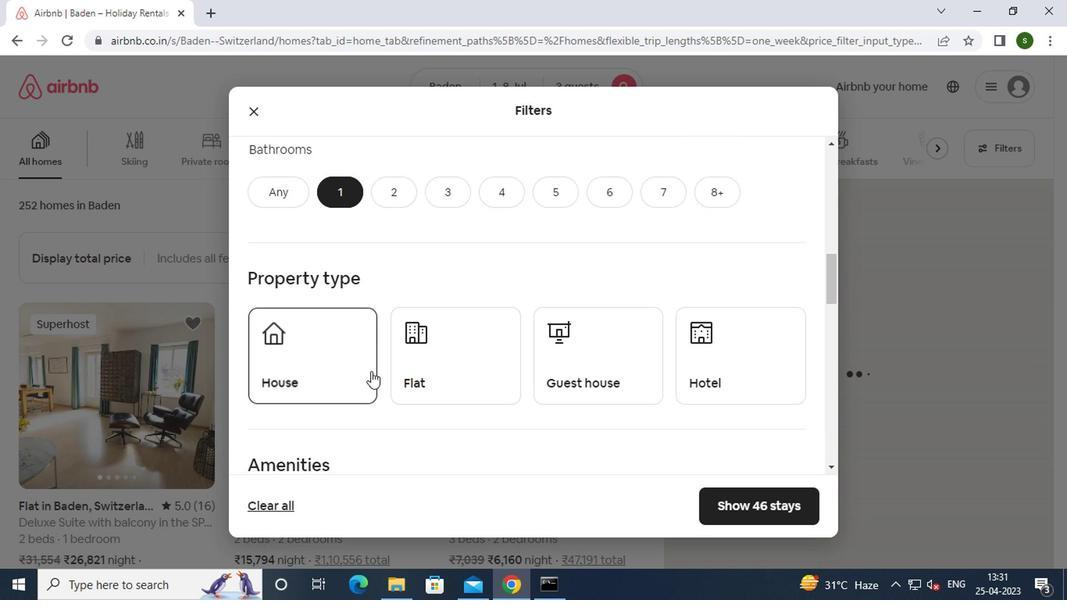 
Action: Mouse pressed left at (422, 369)
Screenshot: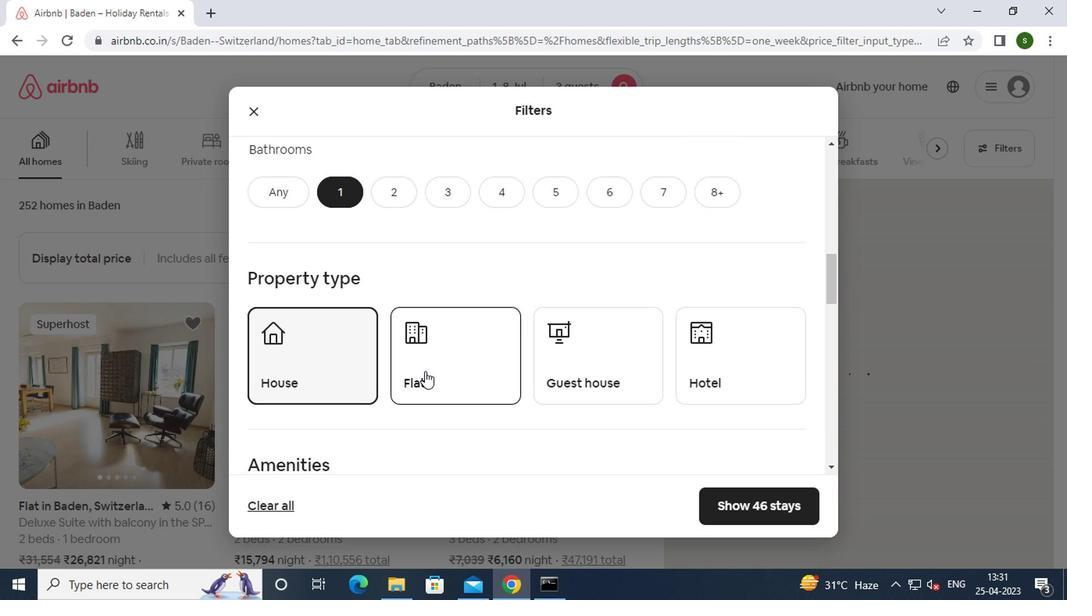 
Action: Mouse moved to (602, 345)
Screenshot: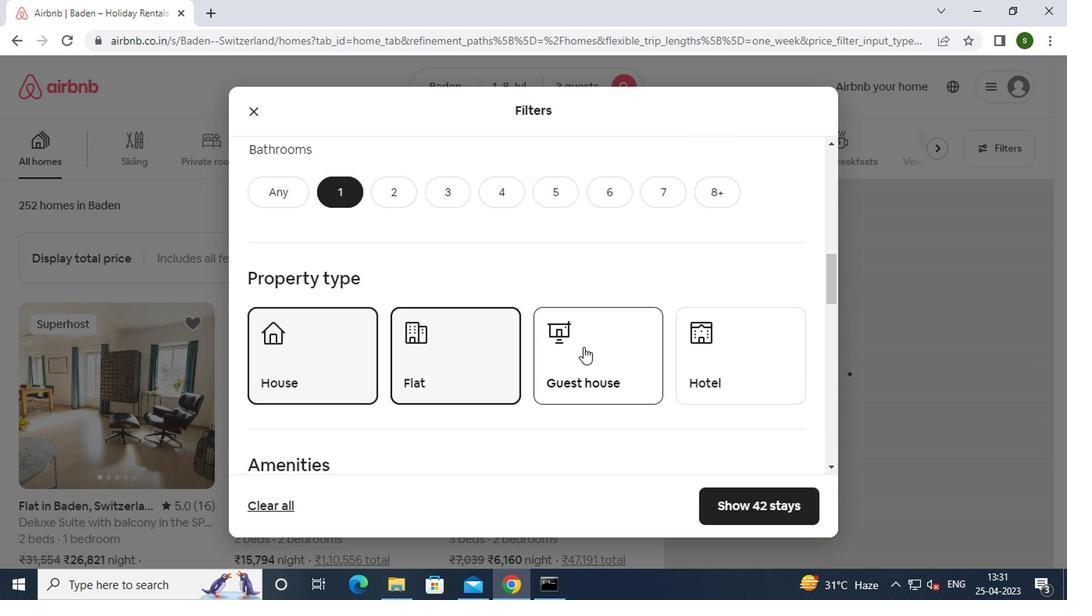 
Action: Mouse pressed left at (602, 345)
Screenshot: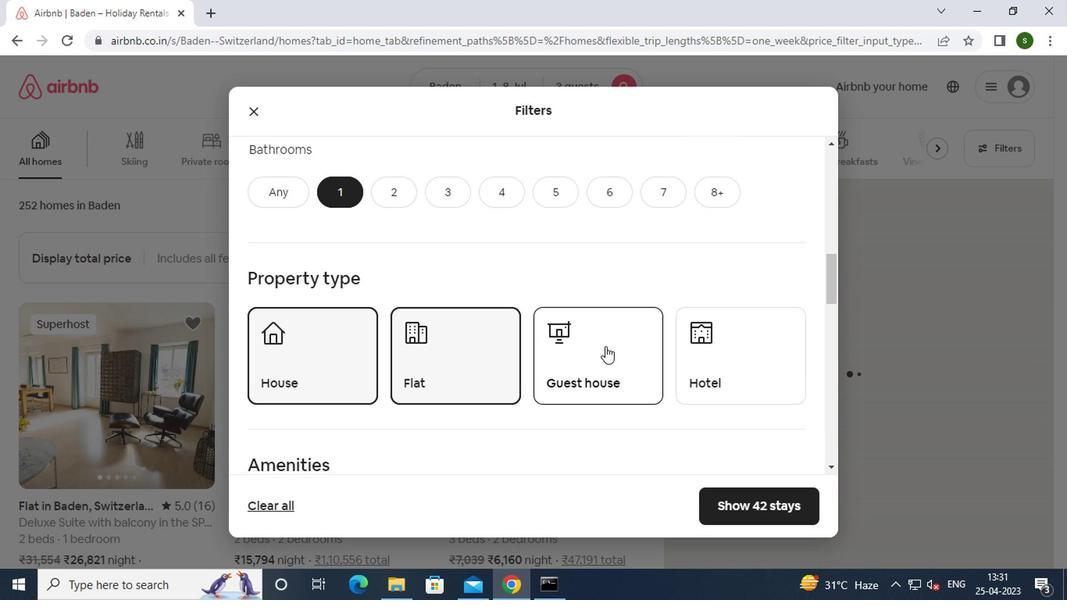 
Action: Mouse moved to (695, 355)
Screenshot: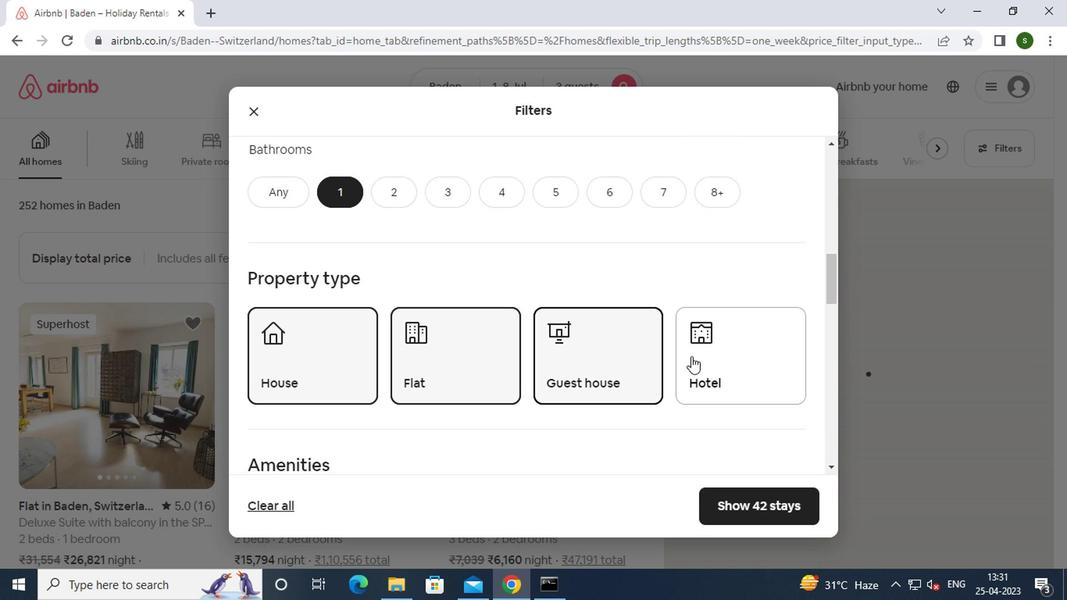 
Action: Mouse pressed left at (695, 355)
Screenshot: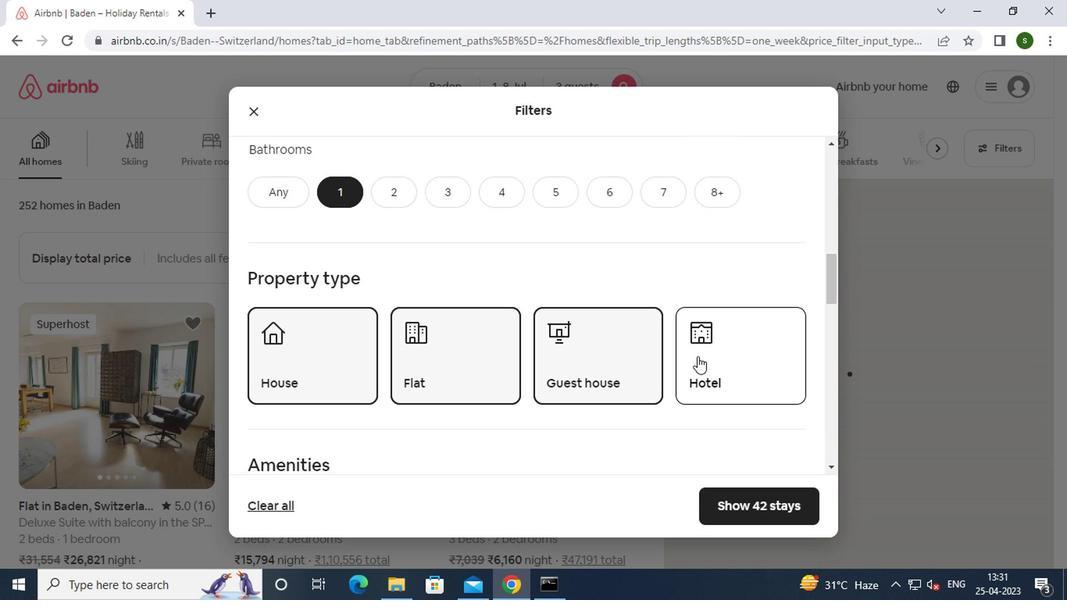 
Action: Mouse moved to (647, 345)
Screenshot: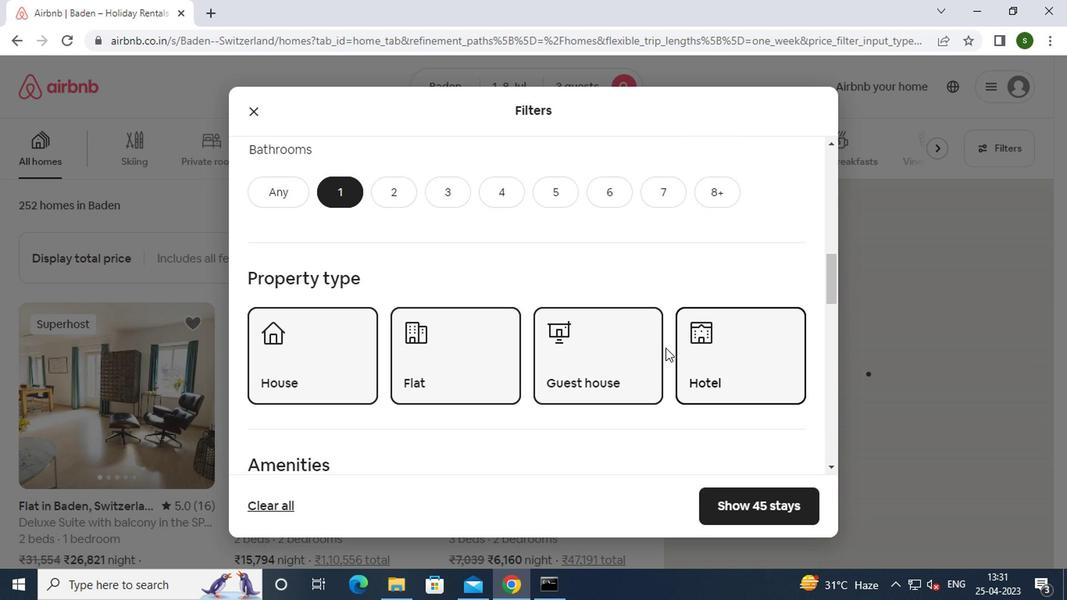 
Action: Mouse scrolled (647, 344) with delta (0, 0)
Screenshot: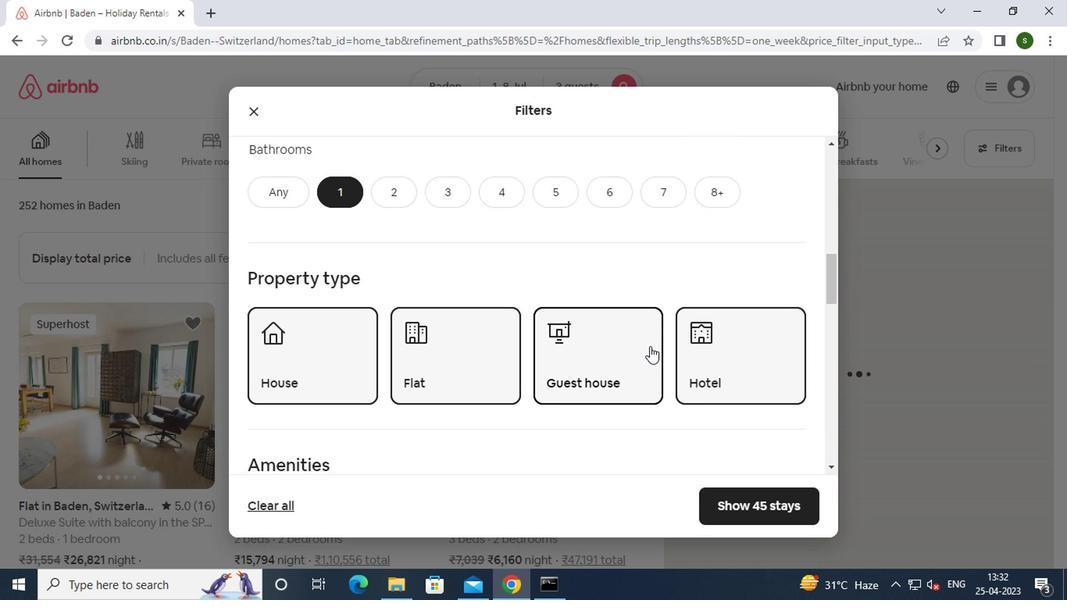 
Action: Mouse scrolled (647, 344) with delta (0, 0)
Screenshot: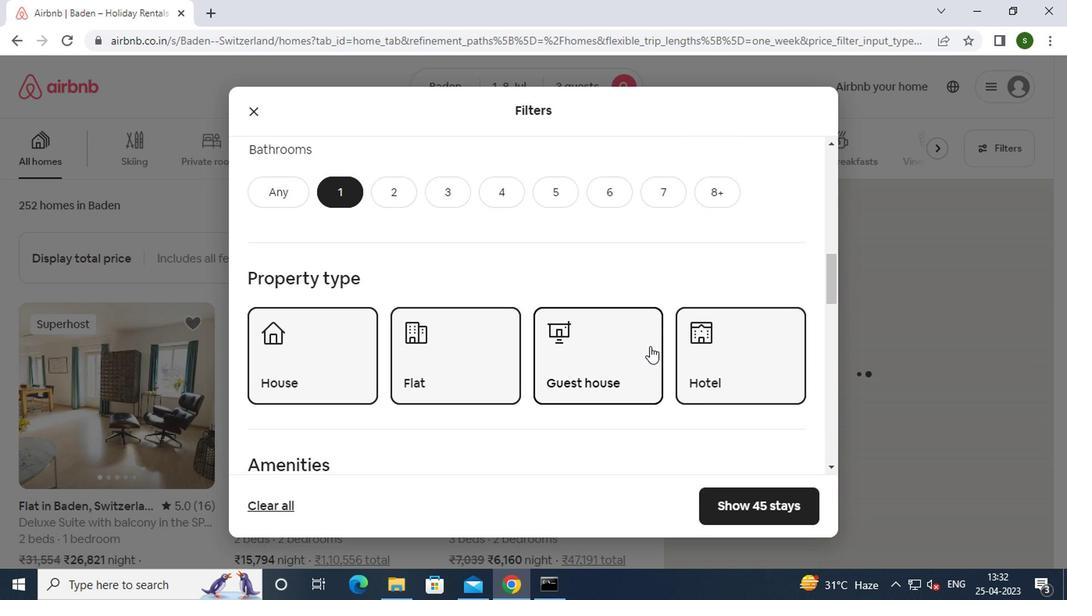 
Action: Mouse scrolled (647, 344) with delta (0, 0)
Screenshot: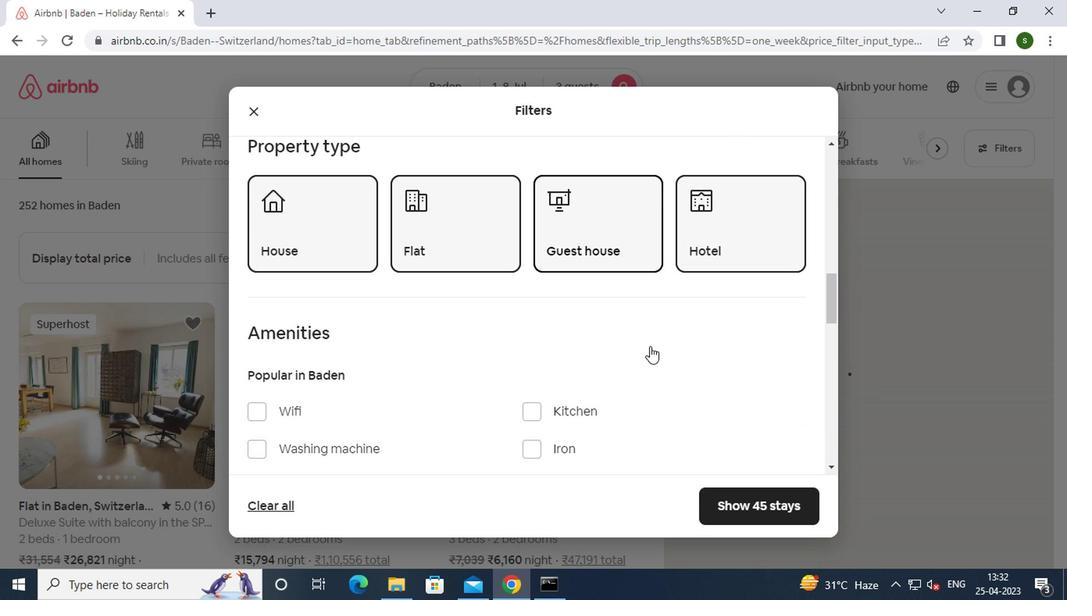 
Action: Mouse moved to (371, 348)
Screenshot: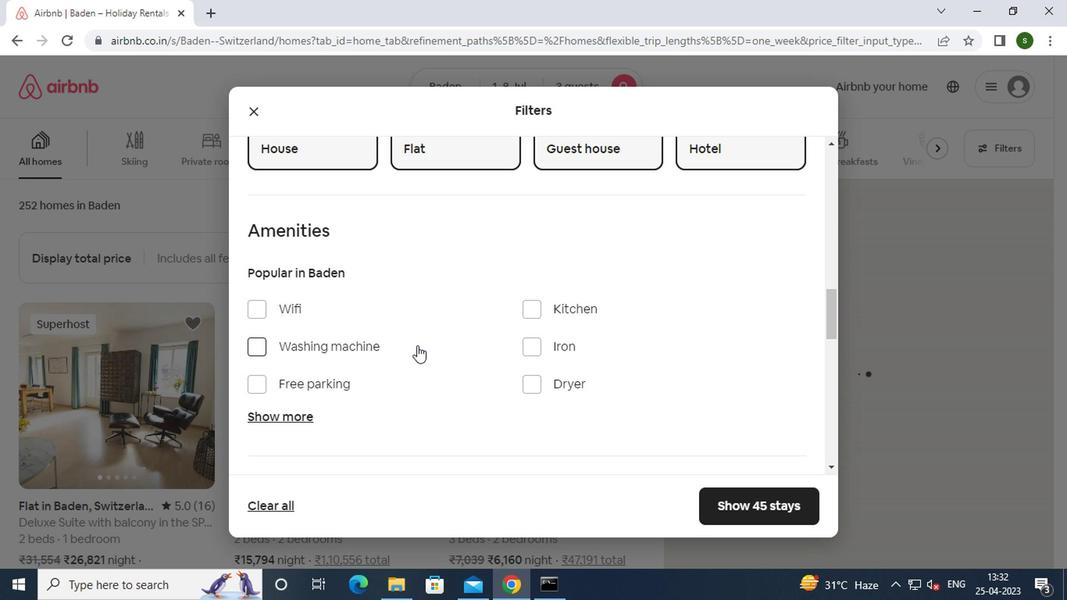 
Action: Mouse pressed left at (371, 348)
Screenshot: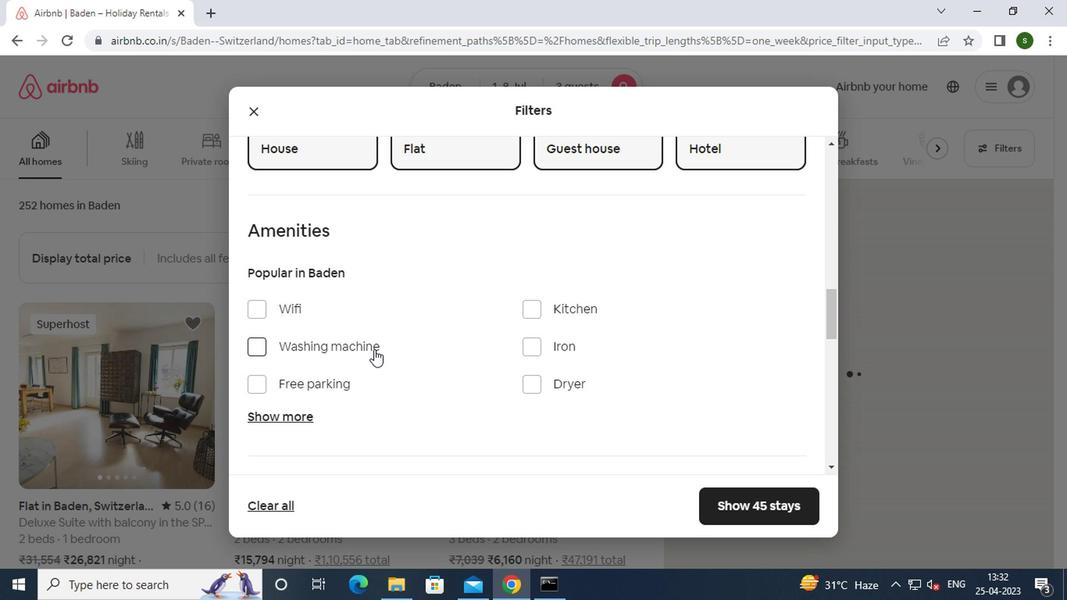 
Action: Mouse moved to (485, 327)
Screenshot: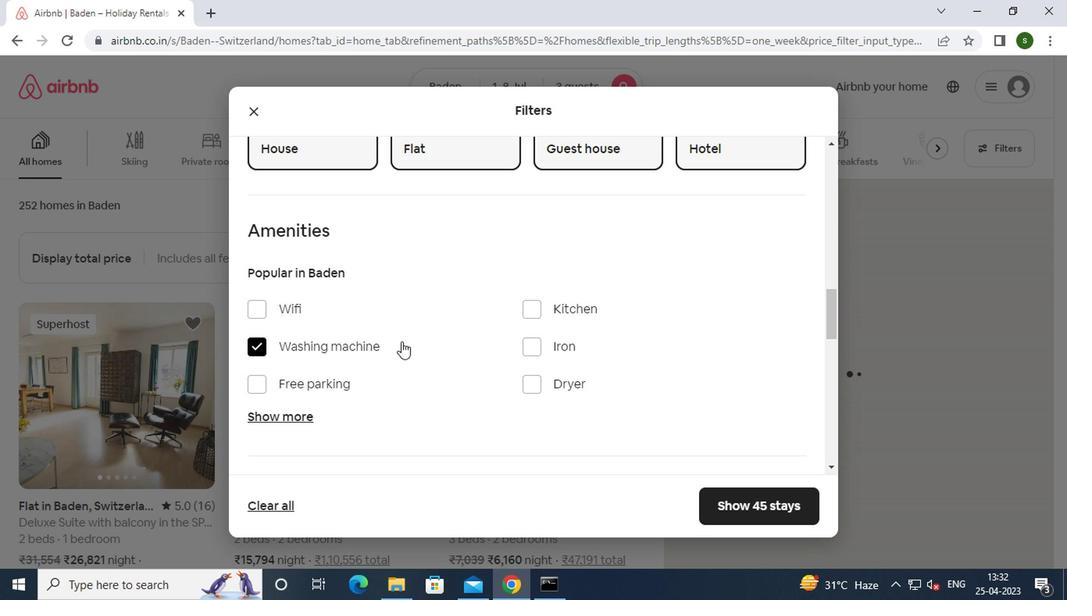 
Action: Mouse scrolled (485, 327) with delta (0, 0)
Screenshot: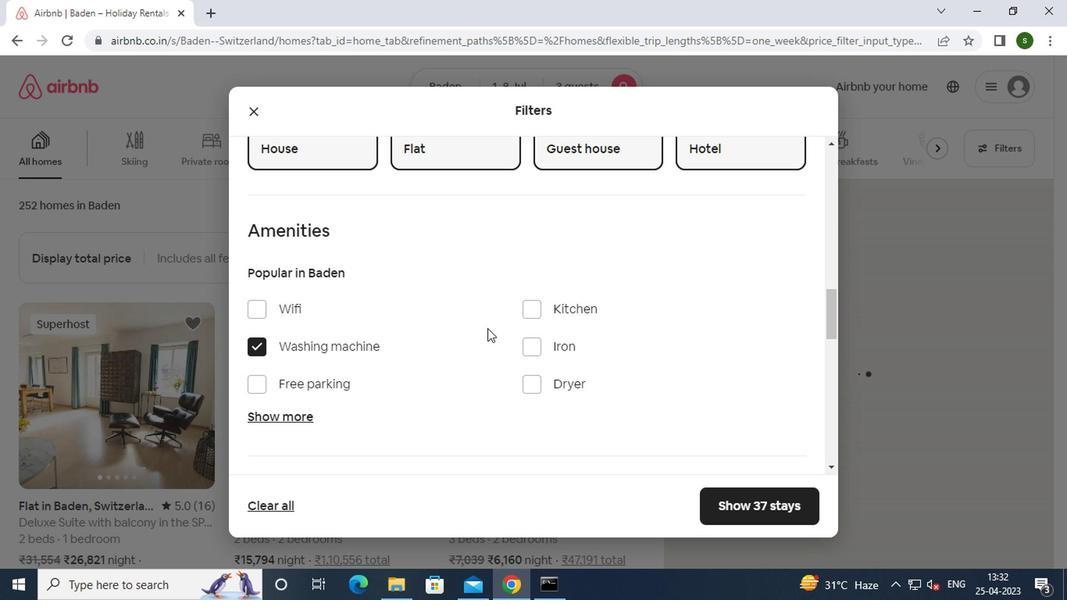 
Action: Mouse scrolled (485, 327) with delta (0, 0)
Screenshot: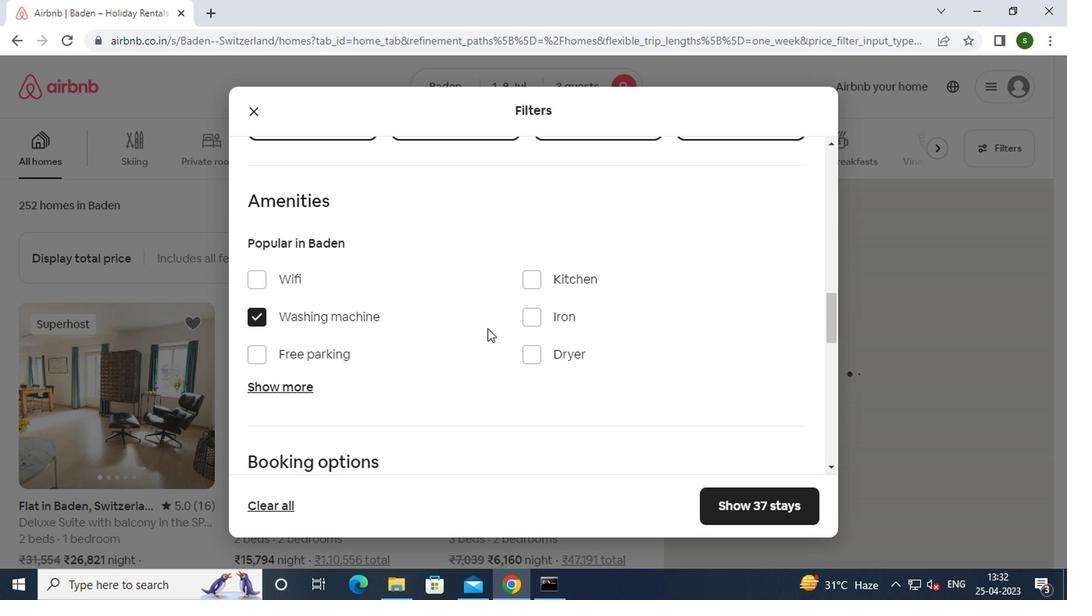 
Action: Mouse scrolled (485, 327) with delta (0, 0)
Screenshot: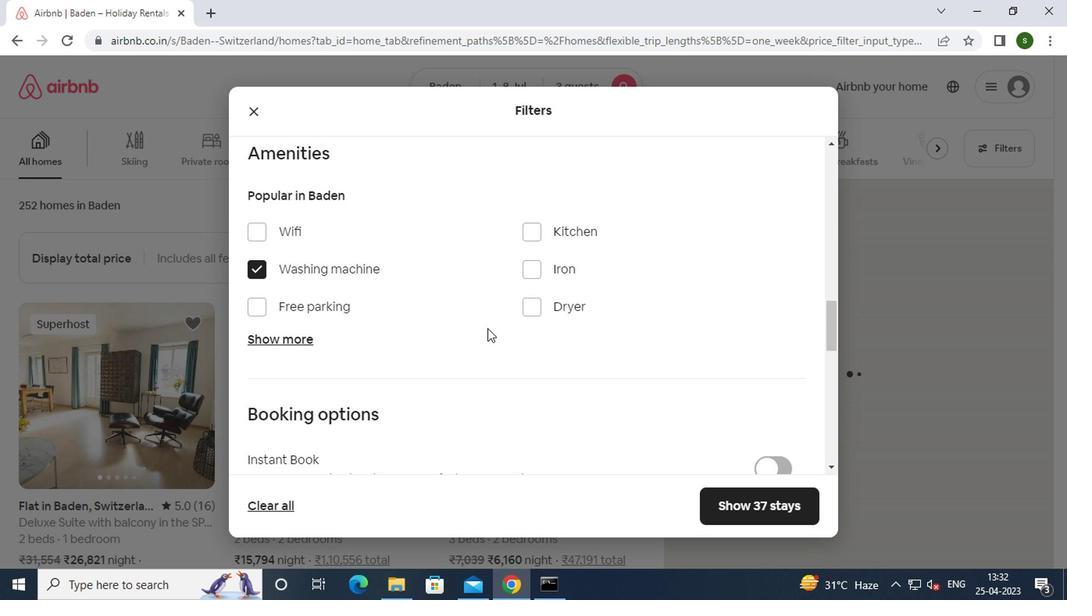 
Action: Mouse scrolled (485, 327) with delta (0, 0)
Screenshot: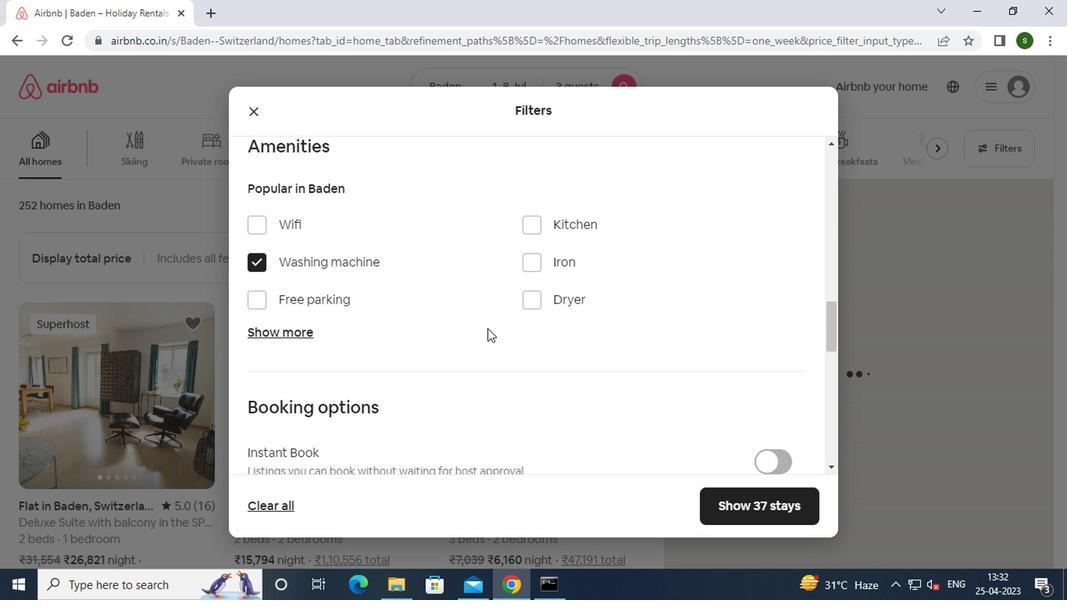 
Action: Mouse moved to (760, 282)
Screenshot: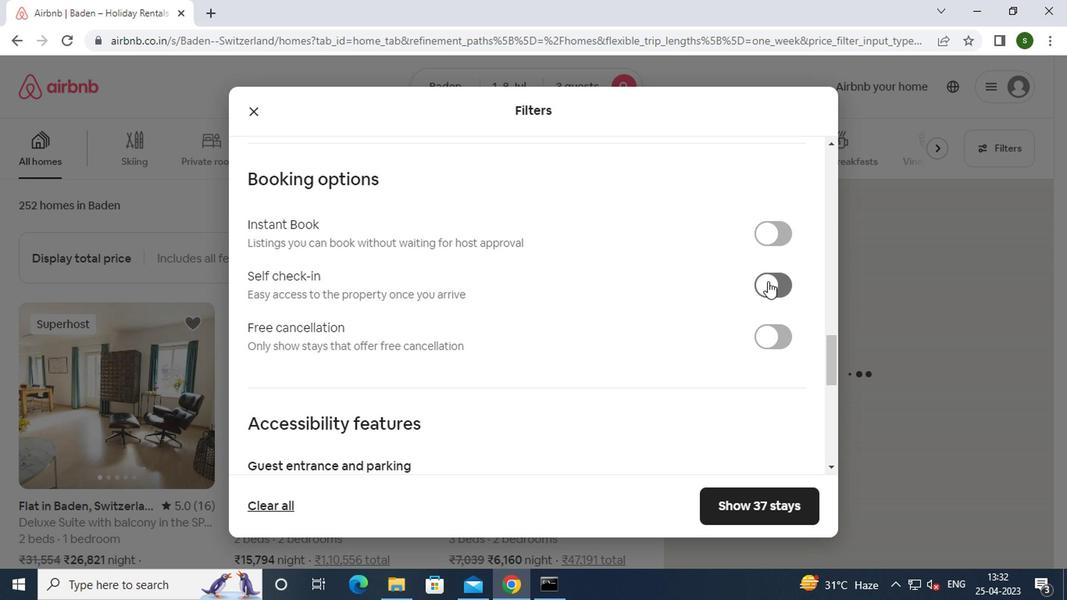 
Action: Mouse pressed left at (760, 282)
Screenshot: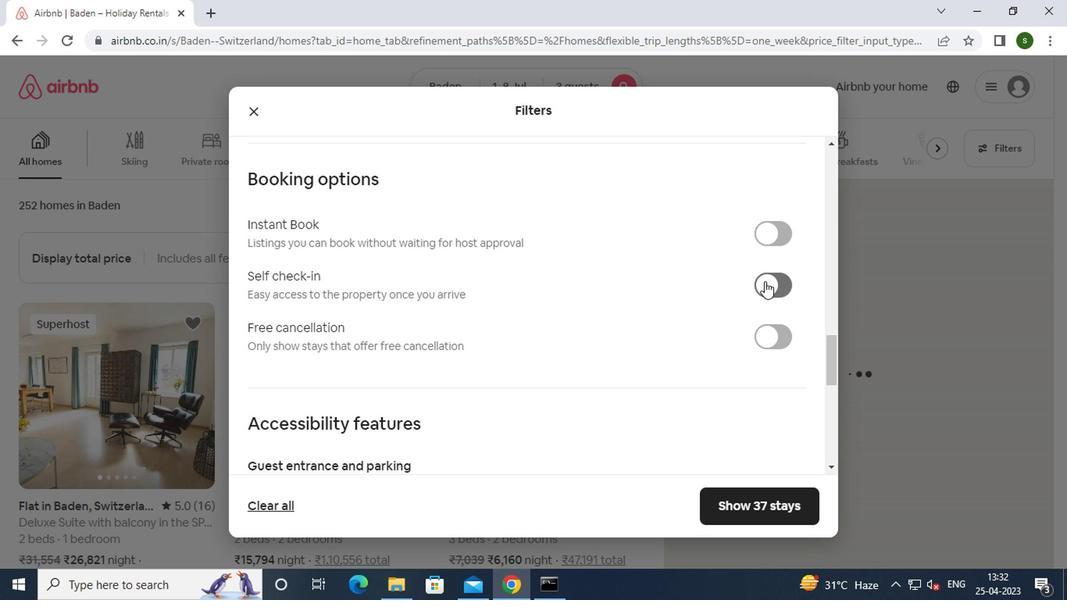 
Action: Mouse moved to (571, 329)
Screenshot: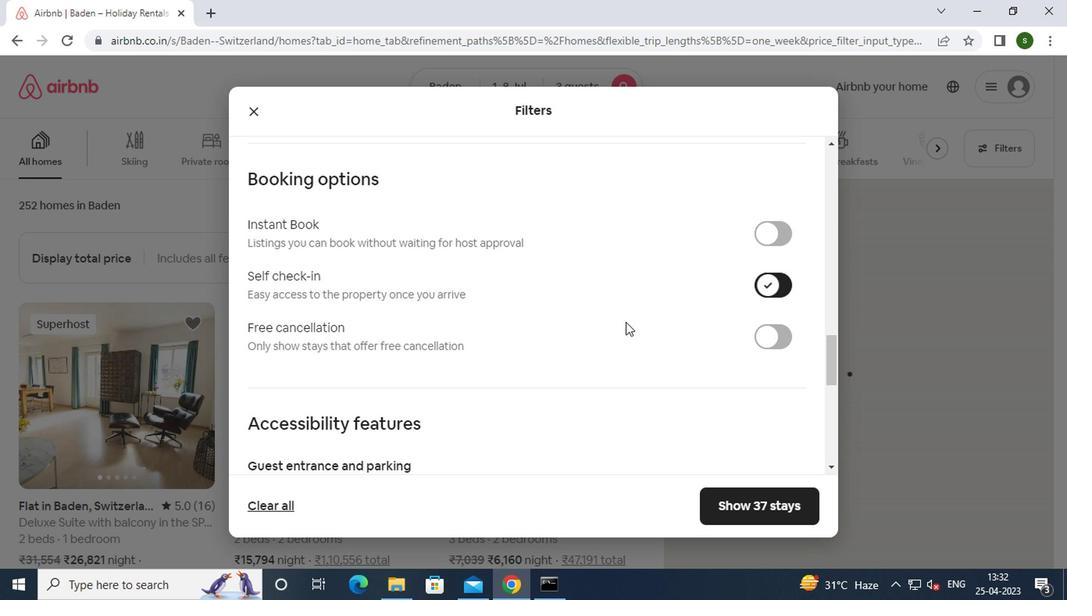 
Action: Mouse scrolled (571, 328) with delta (0, 0)
Screenshot: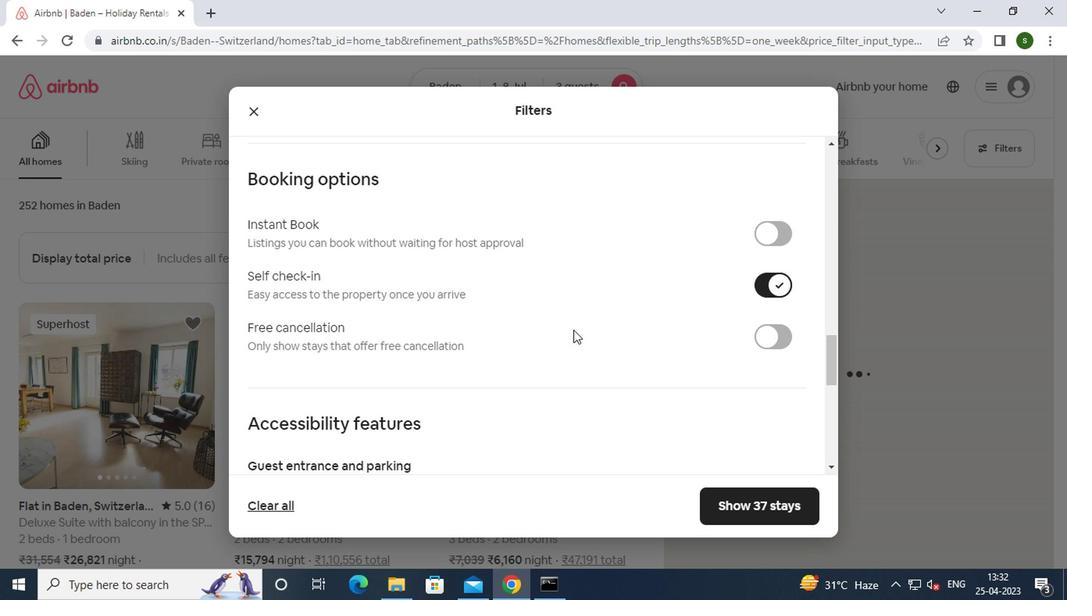 
Action: Mouse scrolled (571, 328) with delta (0, 0)
Screenshot: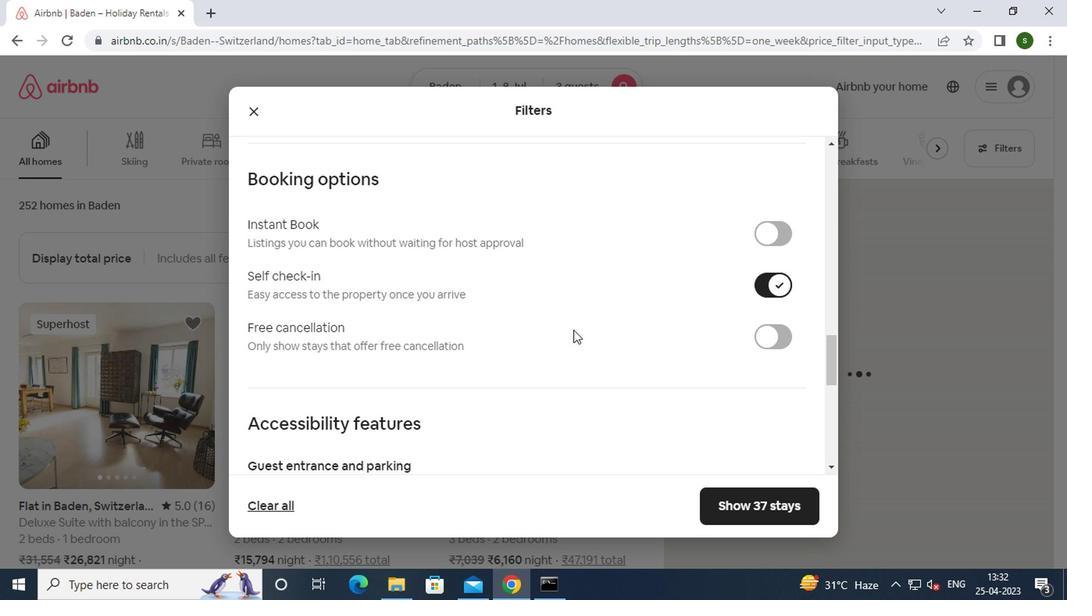
Action: Mouse scrolled (571, 328) with delta (0, 0)
Screenshot: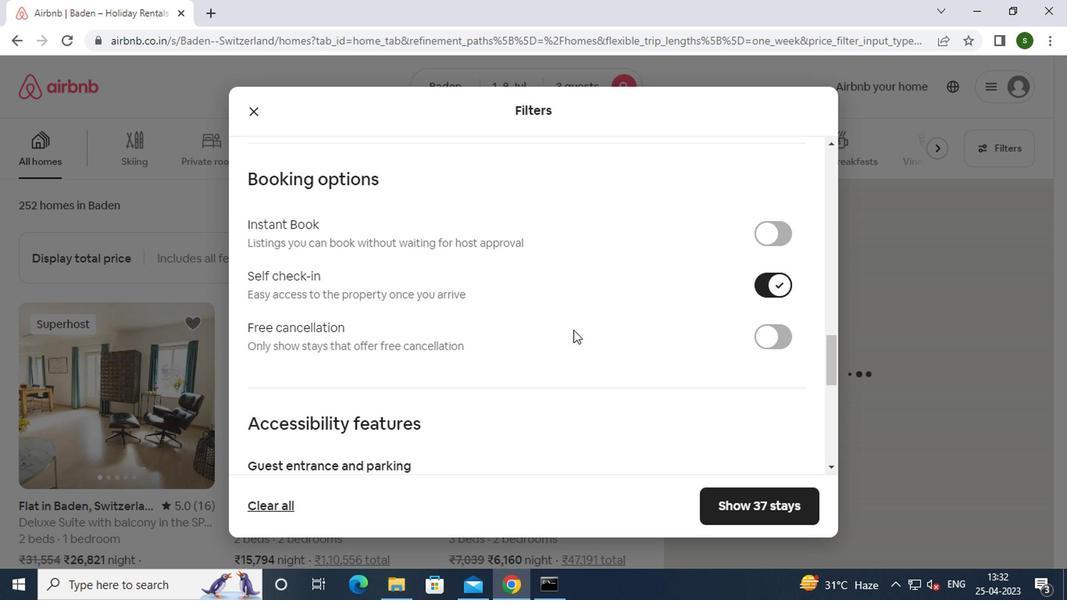 
Action: Mouse scrolled (571, 328) with delta (0, 0)
Screenshot: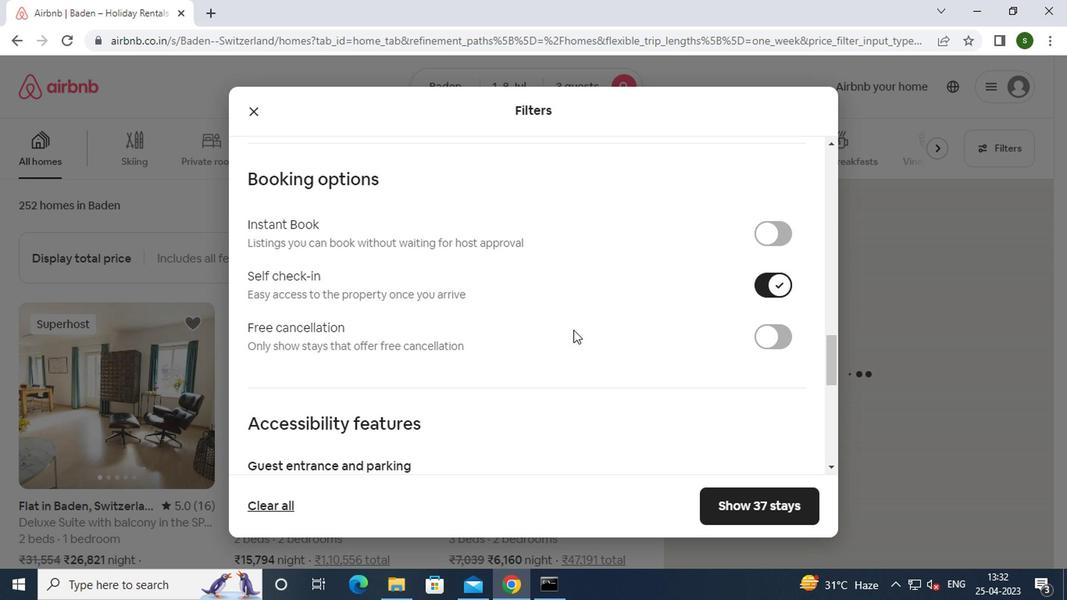 
Action: Mouse scrolled (571, 328) with delta (0, 0)
Screenshot: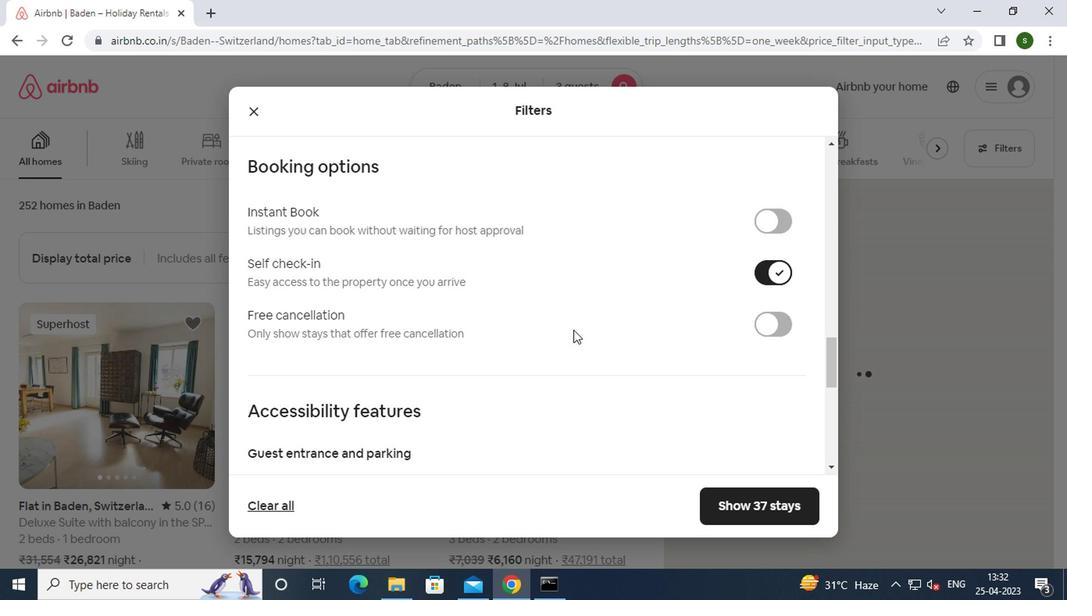 
Action: Mouse scrolled (571, 328) with delta (0, 0)
Screenshot: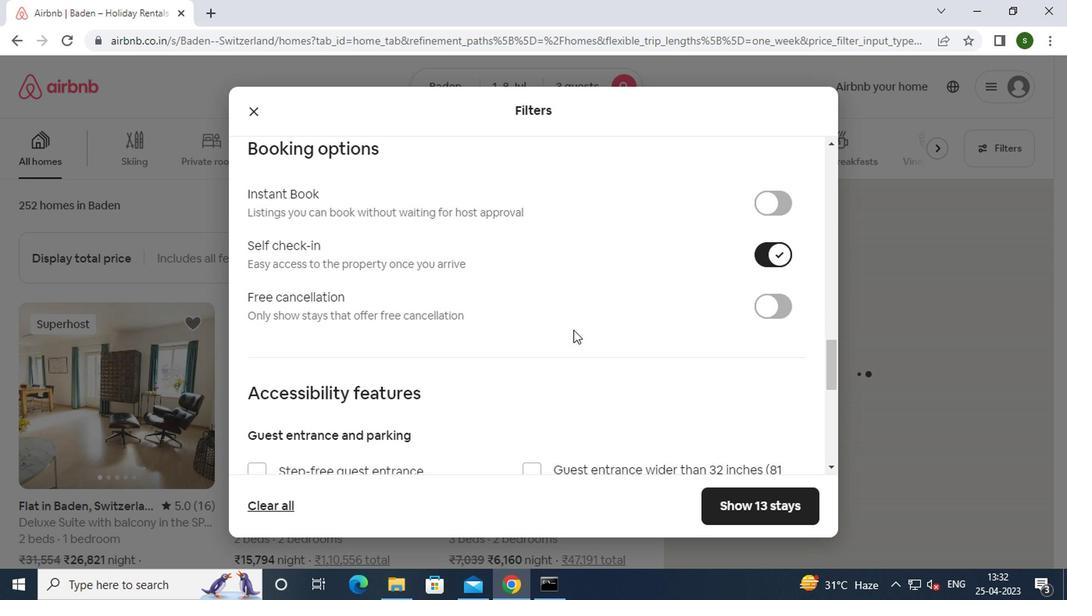 
Action: Mouse scrolled (571, 328) with delta (0, 0)
Screenshot: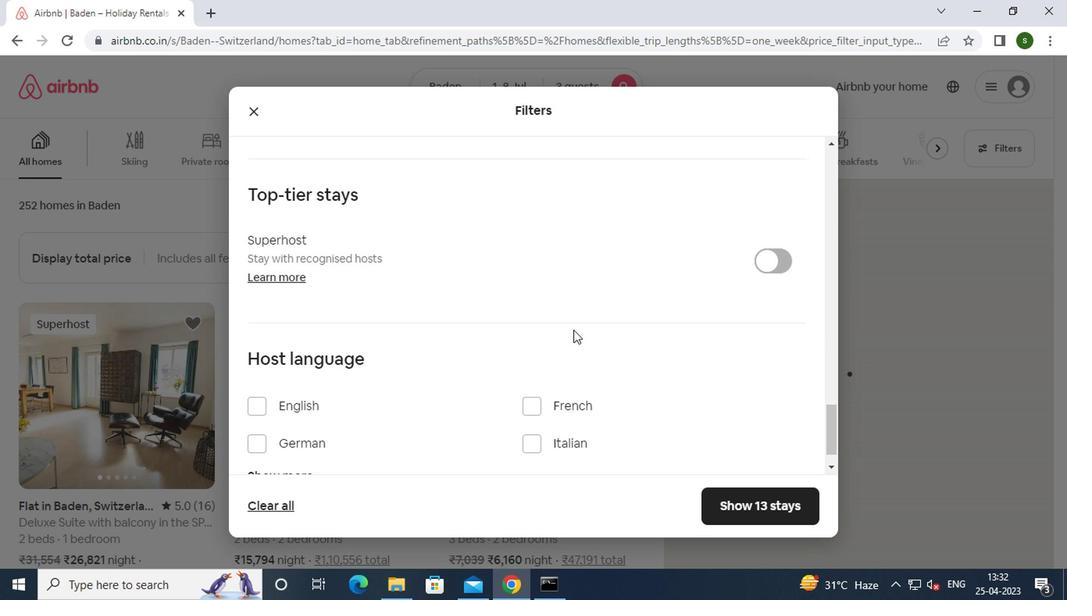 
Action: Mouse scrolled (571, 328) with delta (0, 0)
Screenshot: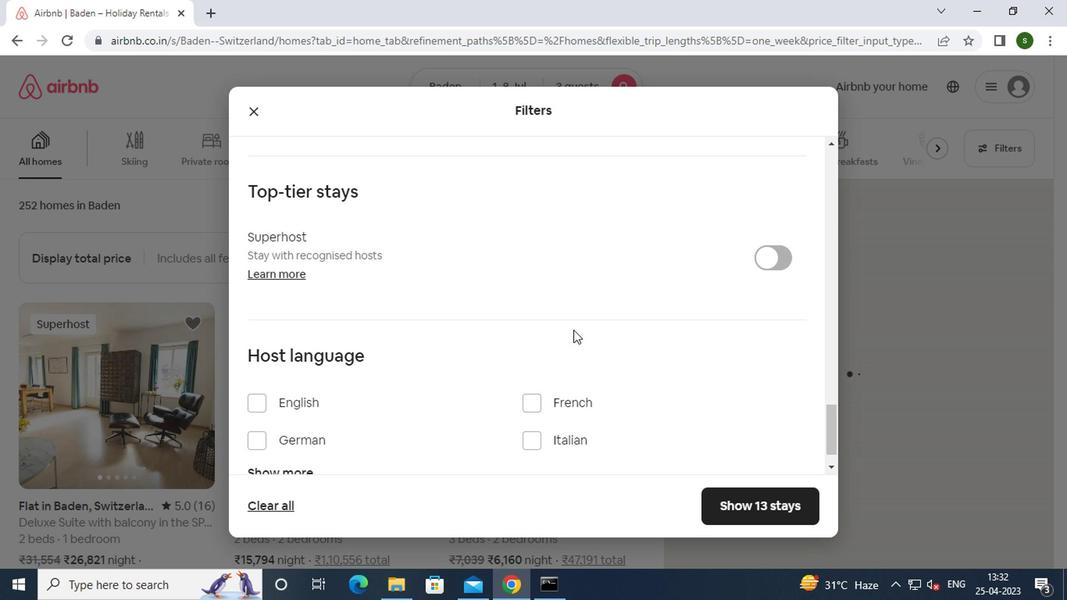 
Action: Mouse scrolled (571, 328) with delta (0, 0)
Screenshot: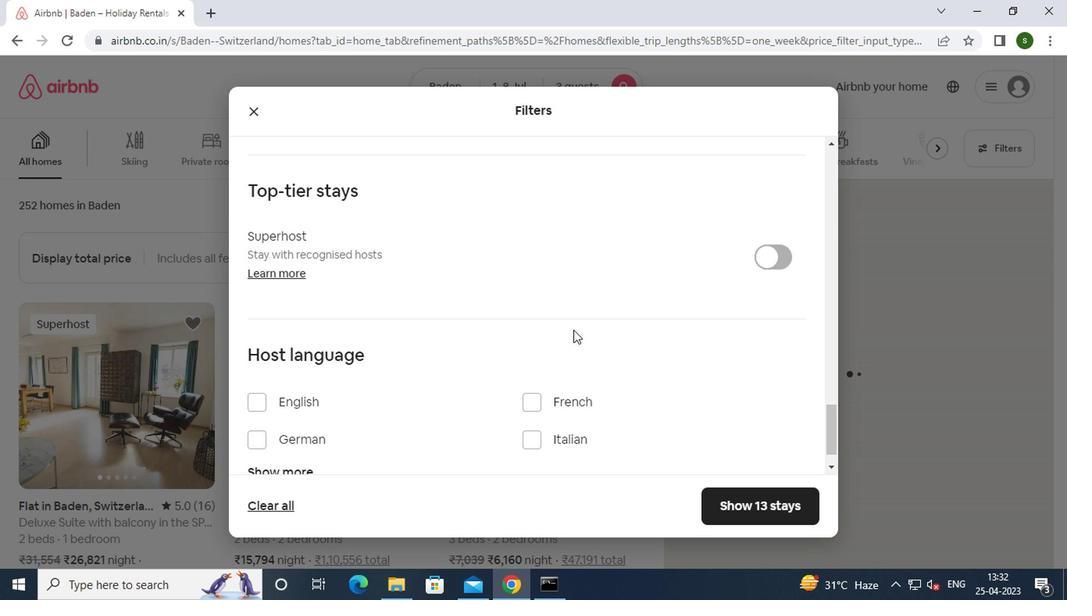 
Action: Mouse moved to (269, 365)
Screenshot: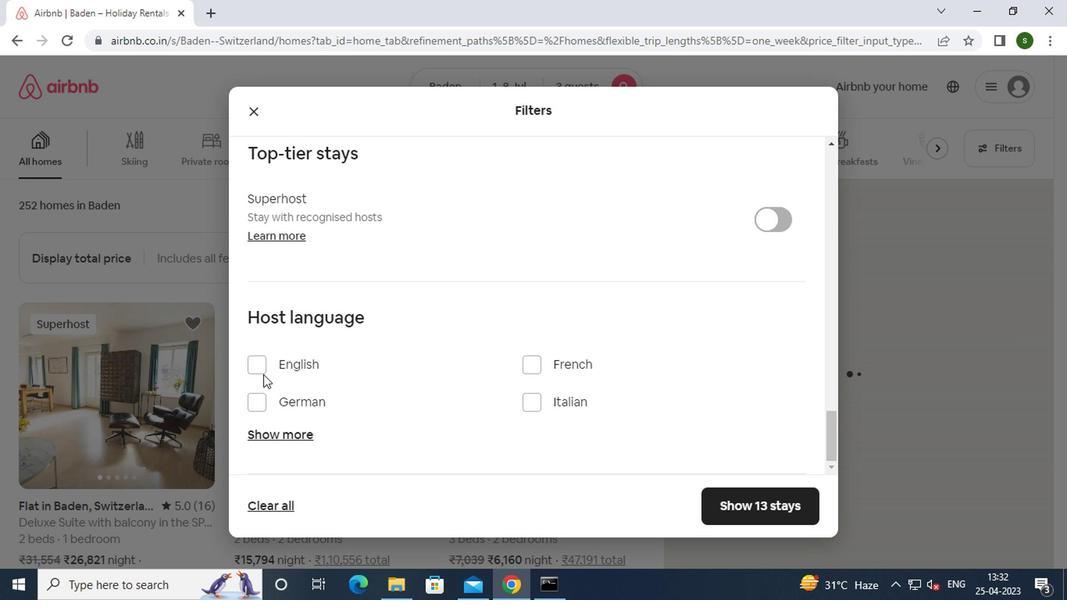 
Action: Mouse pressed left at (269, 365)
Screenshot: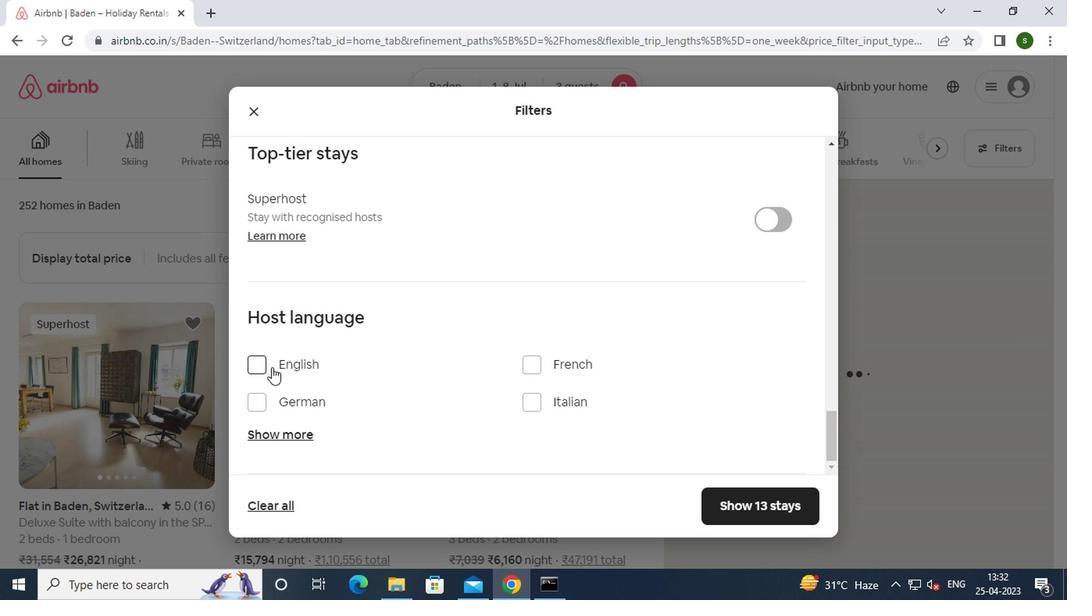 
Action: Mouse moved to (725, 494)
Screenshot: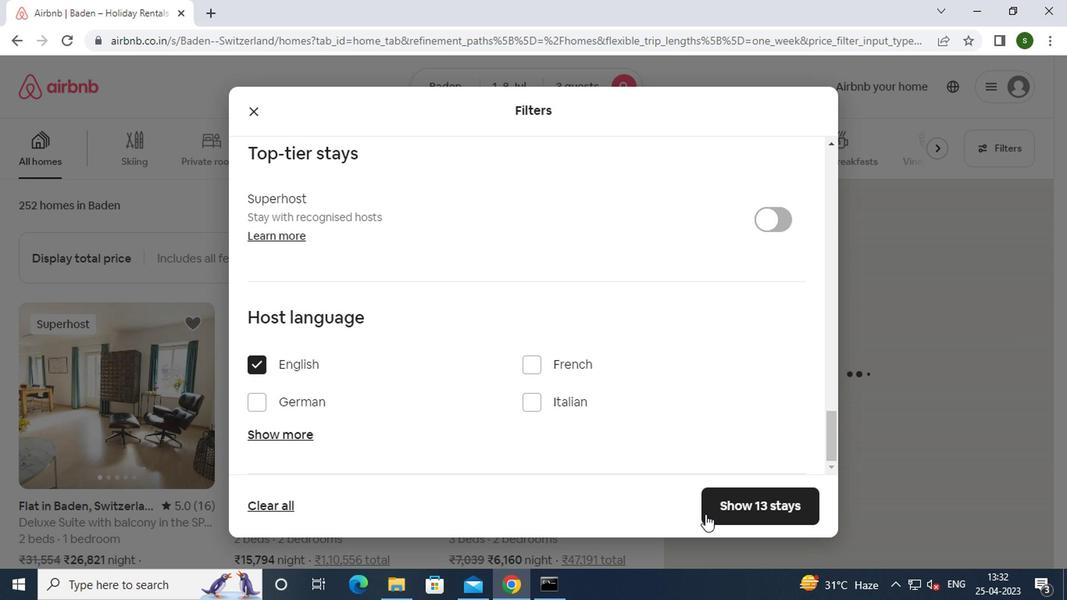 
Action: Mouse pressed left at (725, 494)
Screenshot: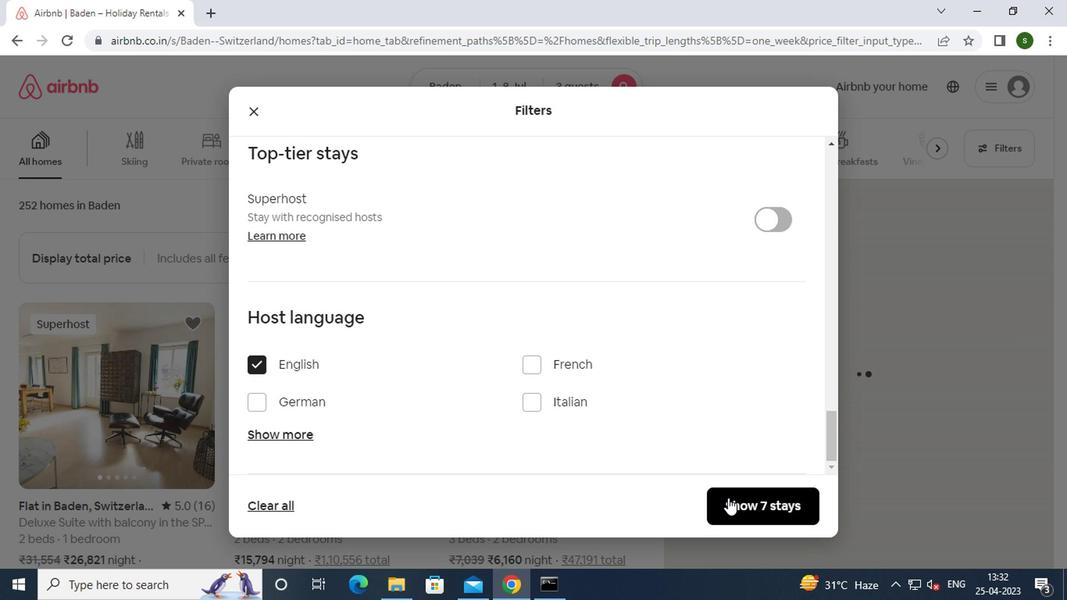 
Action: Mouse moved to (554, 377)
Screenshot: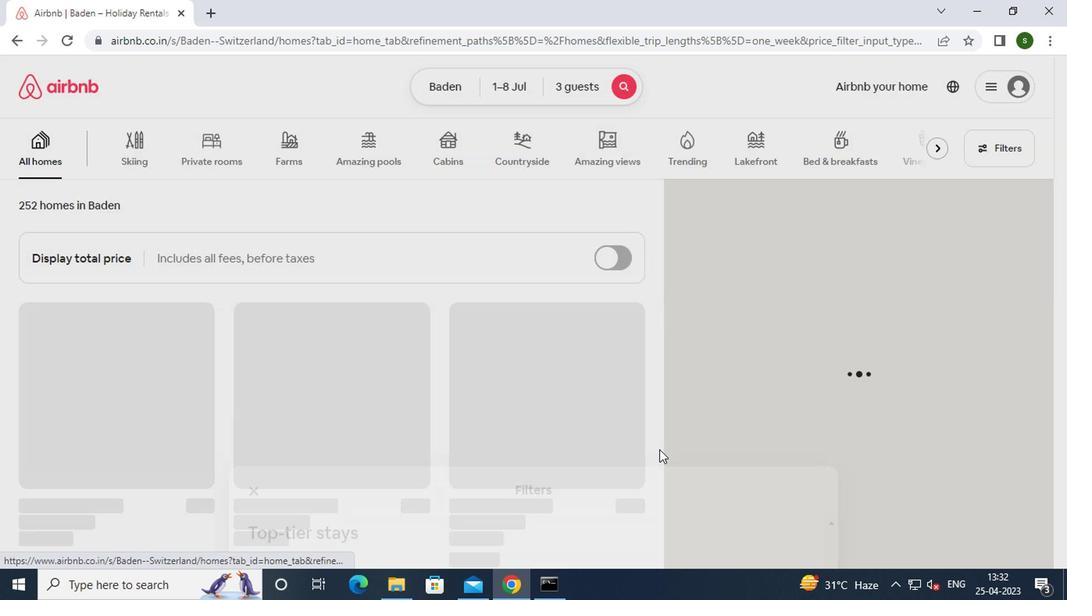 
